 Task: In the  document Immigration.pdf Use the tool word Count 'and display word count while typing' Create the translated copy of the document in  'German' Change notification to  None
Action: Mouse moved to (237, 335)
Screenshot: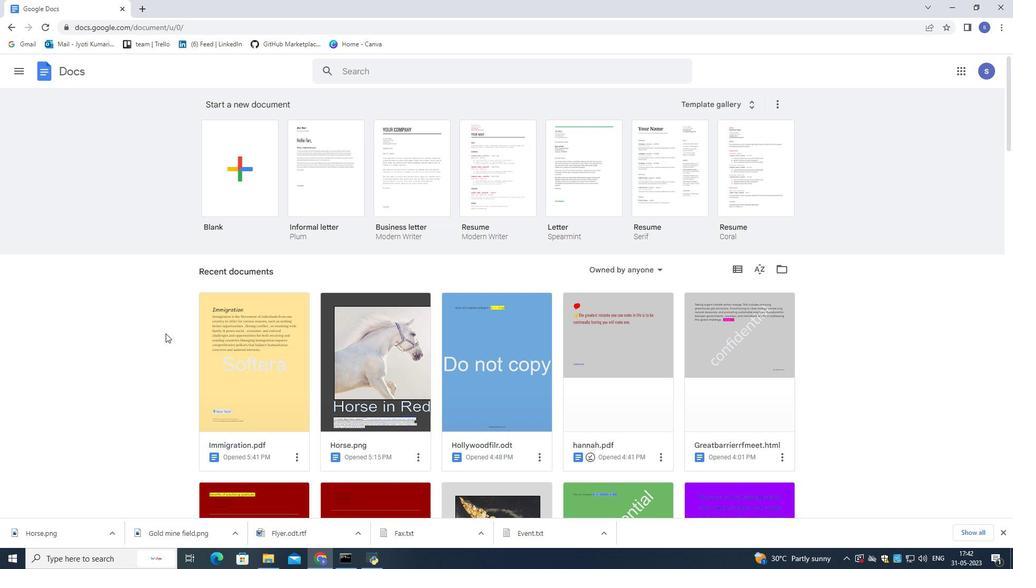 
Action: Mouse pressed left at (237, 335)
Screenshot: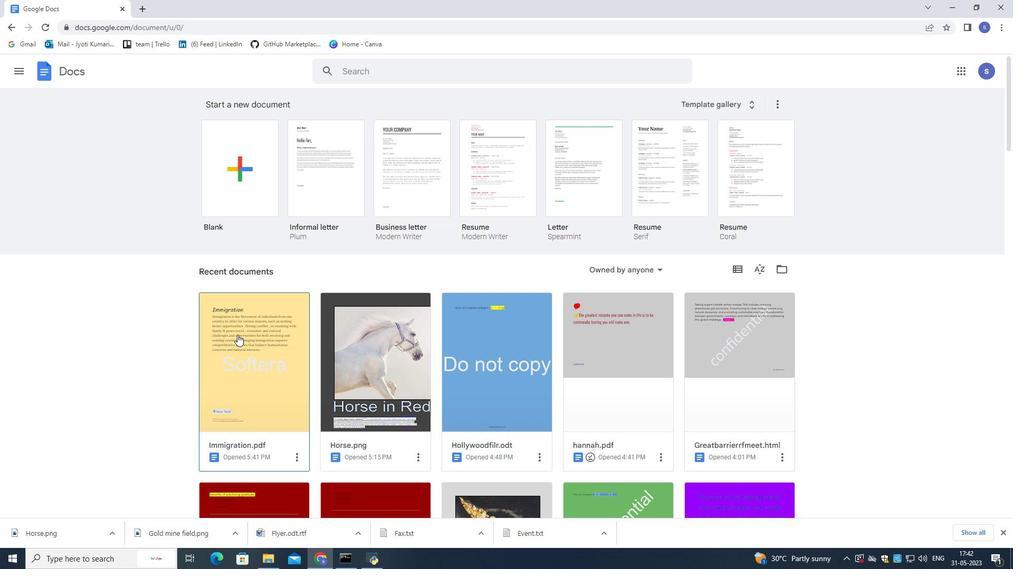 
Action: Mouse pressed left at (237, 335)
Screenshot: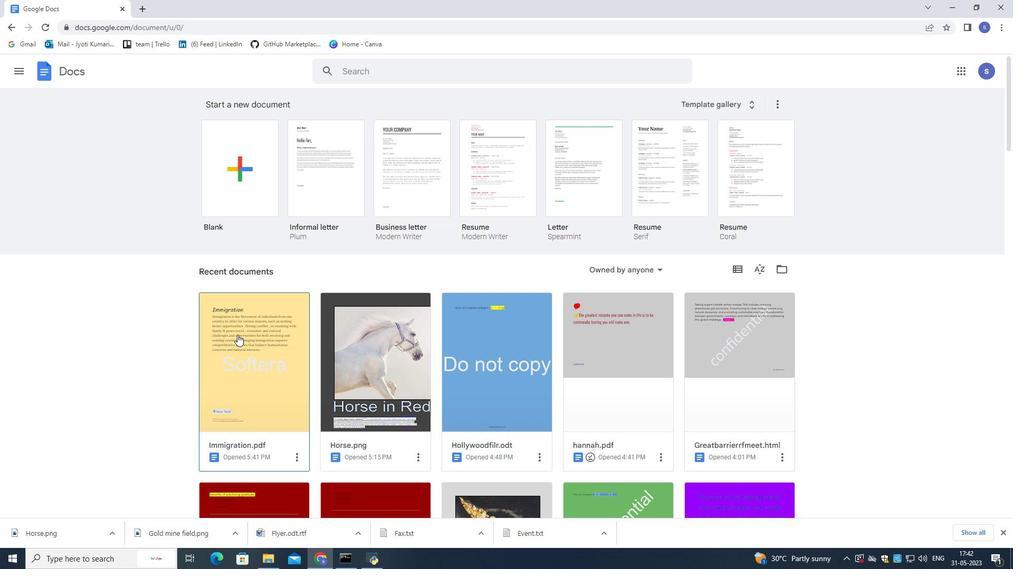 
Action: Mouse moved to (175, 79)
Screenshot: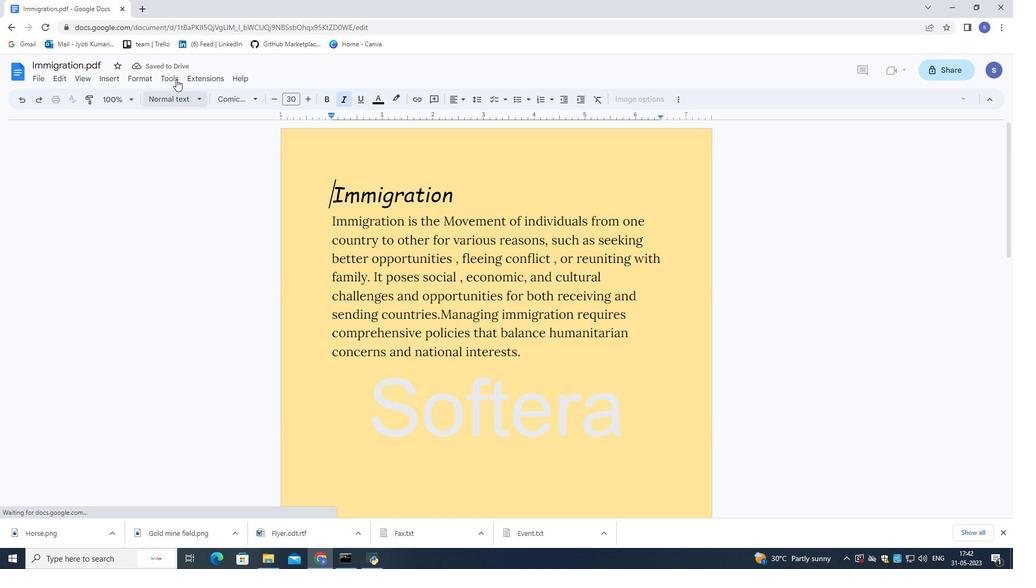 
Action: Mouse pressed left at (175, 79)
Screenshot: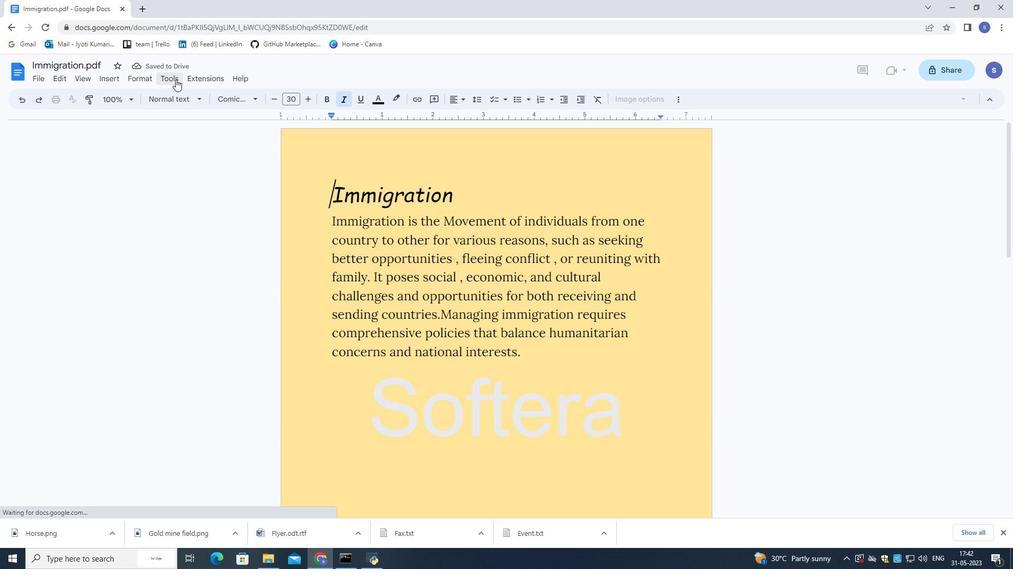 
Action: Mouse moved to (190, 109)
Screenshot: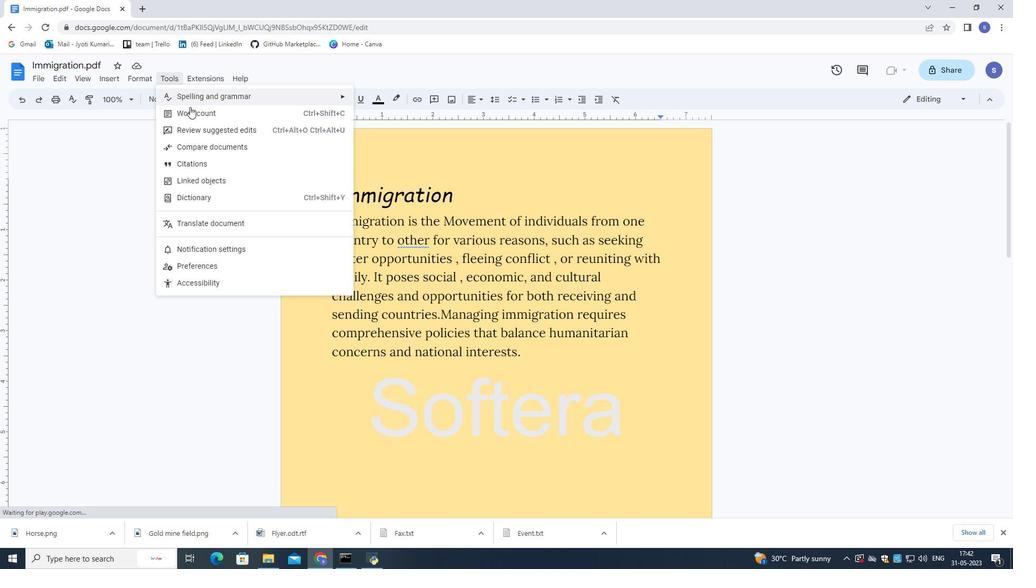 
Action: Mouse pressed left at (190, 109)
Screenshot: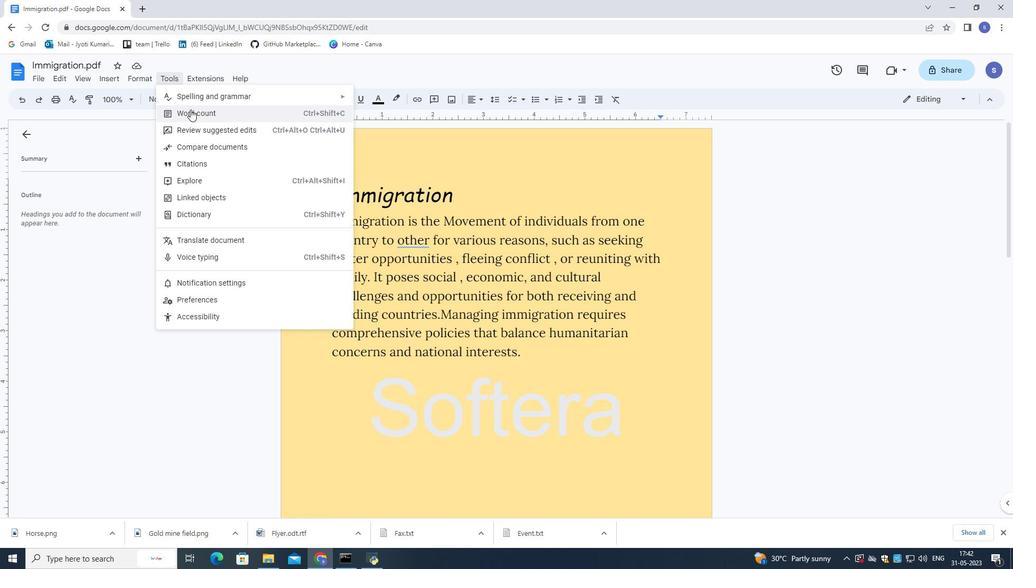 
Action: Mouse moved to (491, 333)
Screenshot: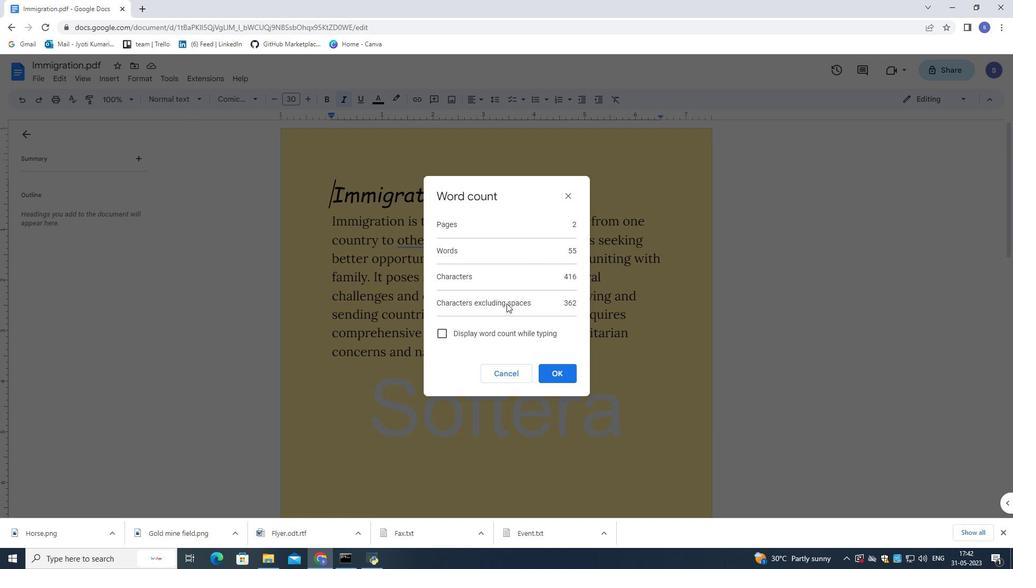 
Action: Mouse pressed left at (491, 333)
Screenshot: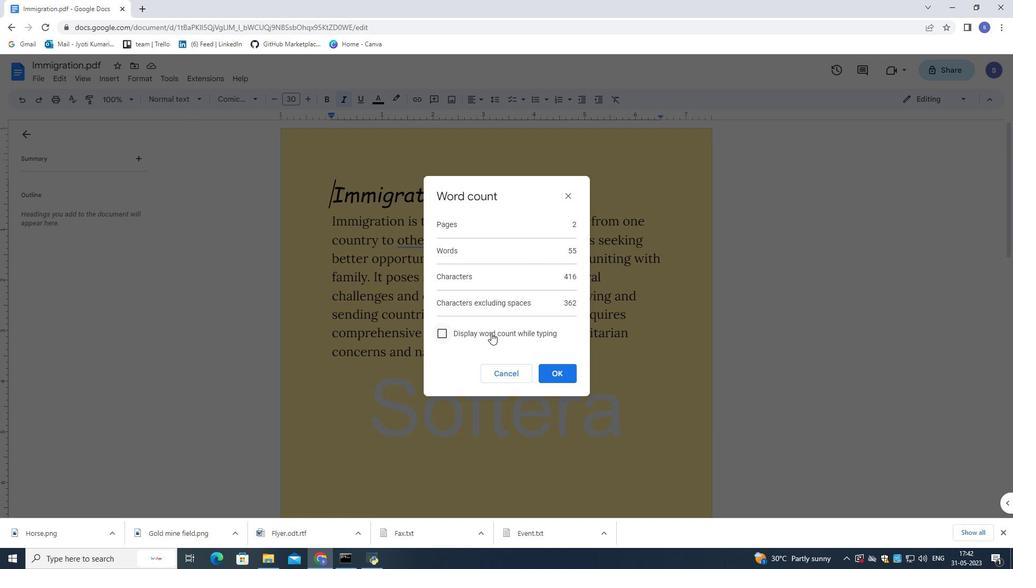 
Action: Mouse moved to (562, 371)
Screenshot: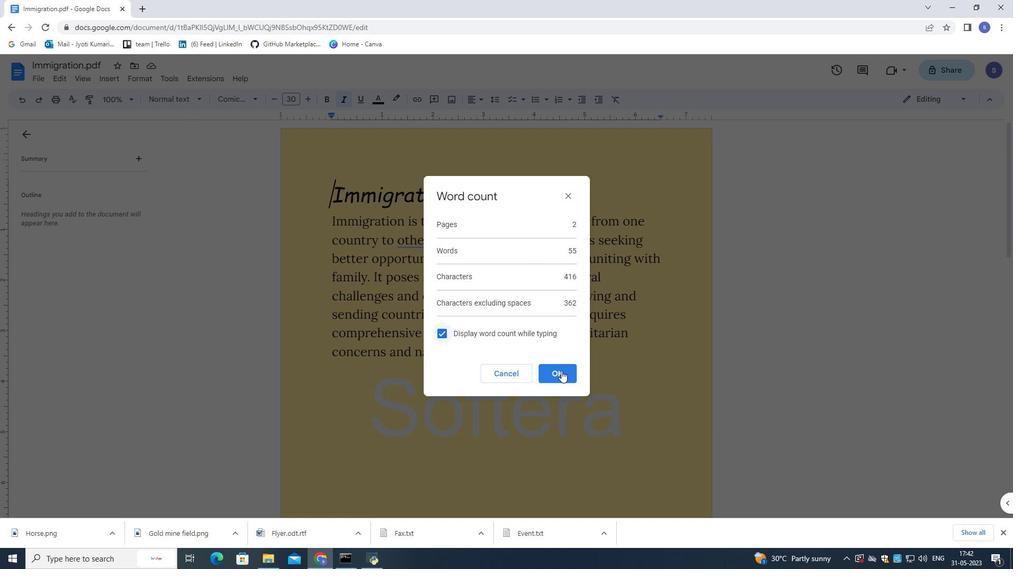 
Action: Mouse pressed left at (562, 371)
Screenshot: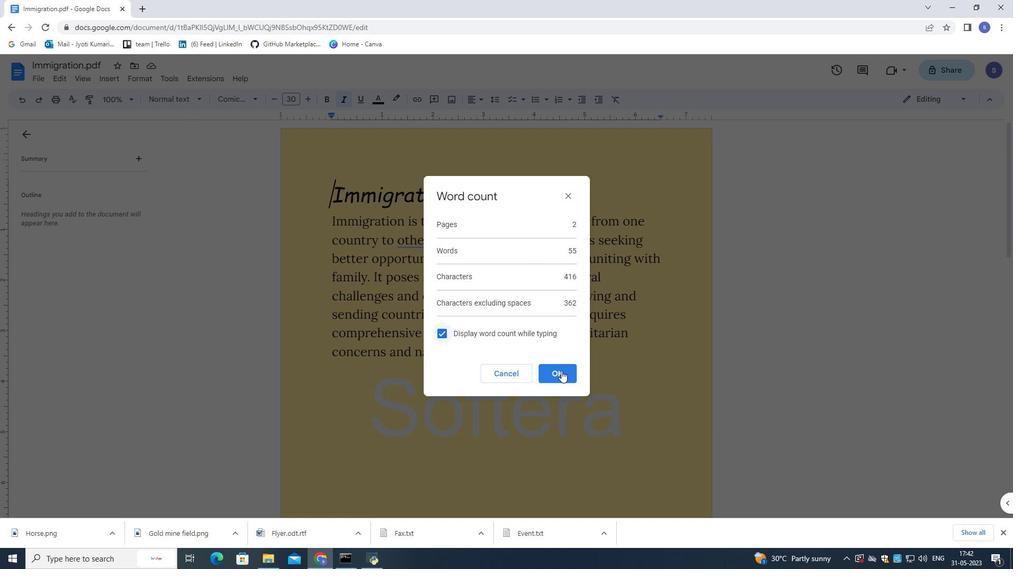 
Action: Mouse moved to (148, 80)
Screenshot: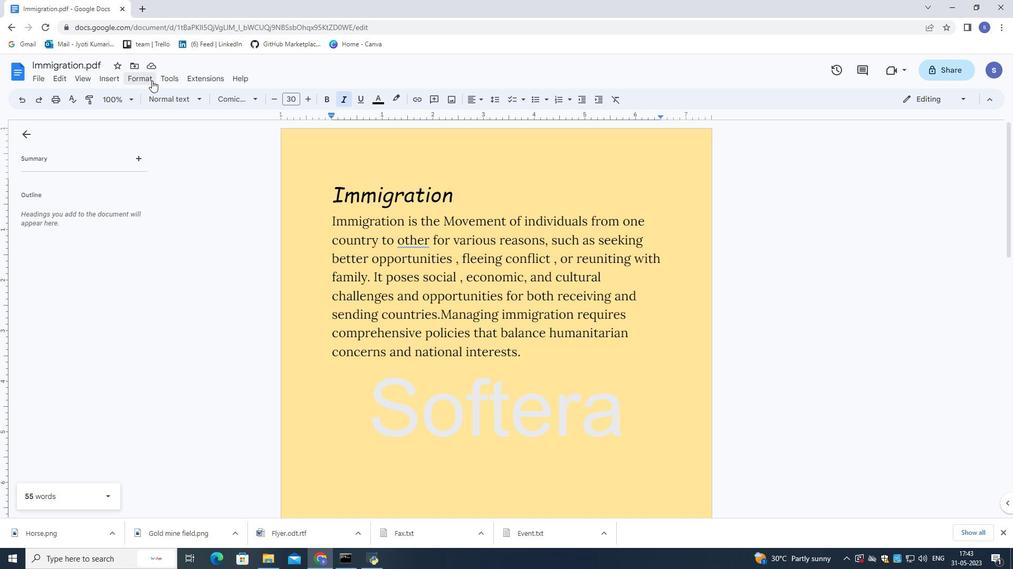 
Action: Mouse pressed left at (148, 80)
Screenshot: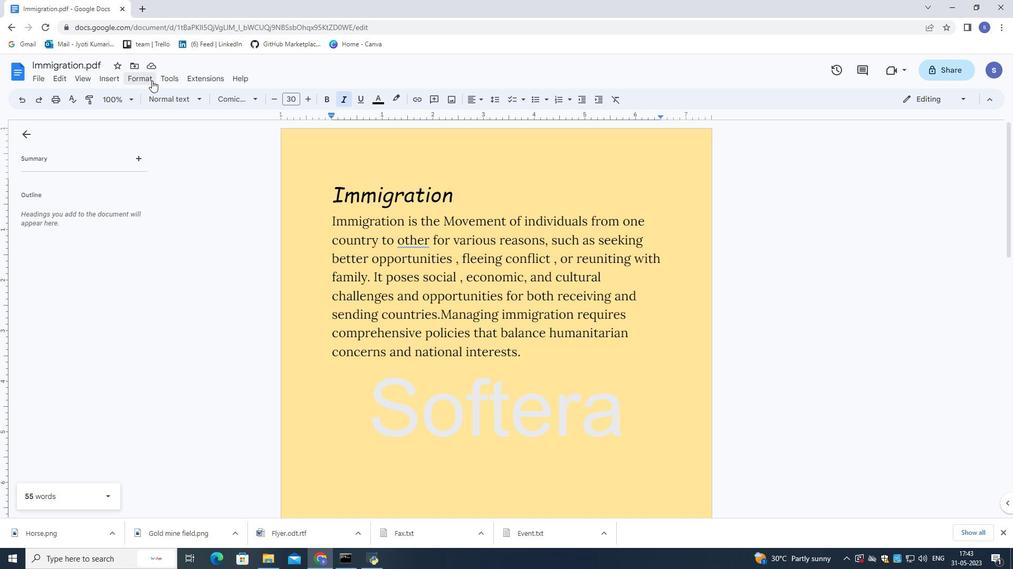 
Action: Mouse moved to (209, 239)
Screenshot: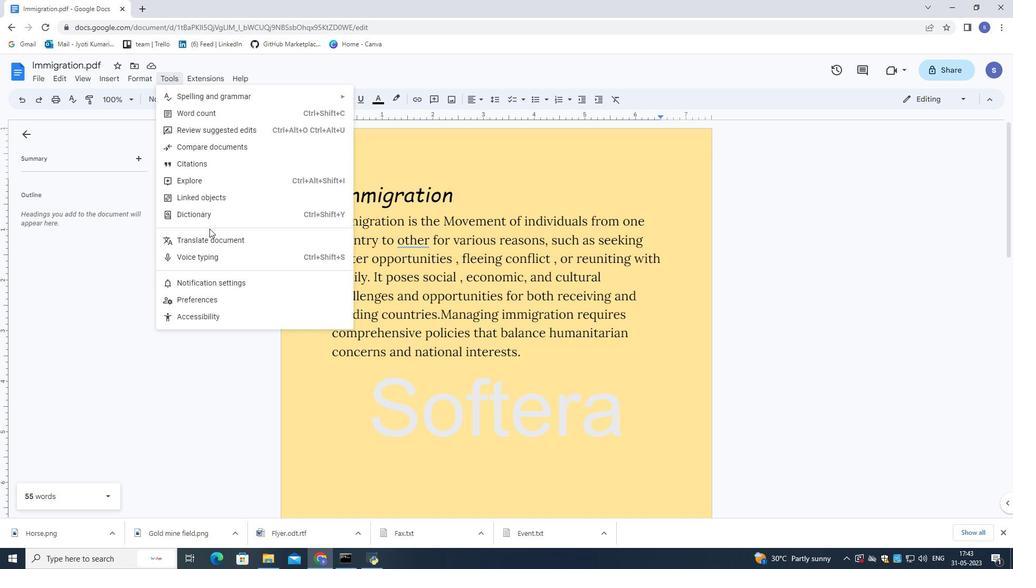 
Action: Mouse pressed left at (209, 239)
Screenshot: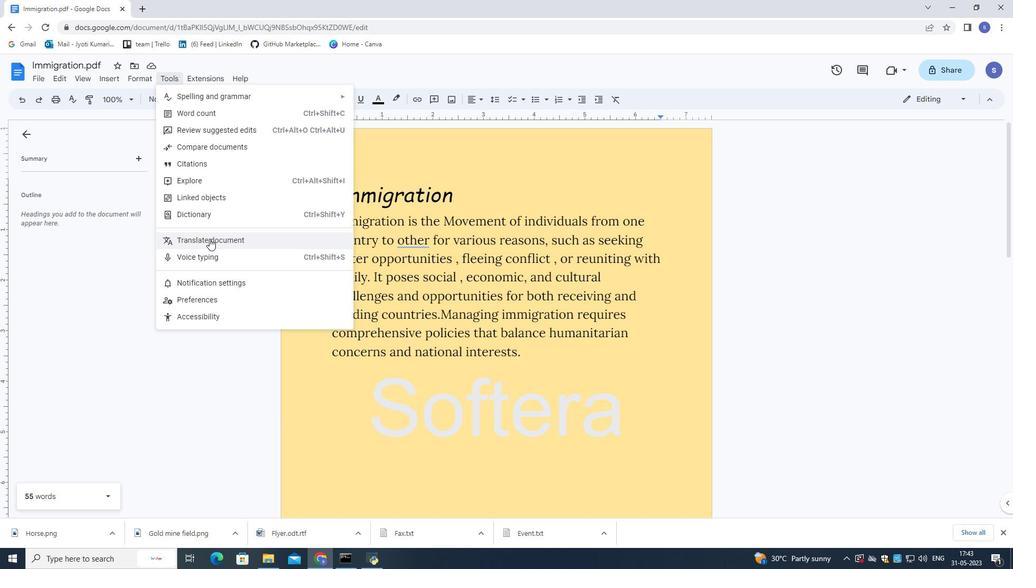 
Action: Mouse moved to (460, 307)
Screenshot: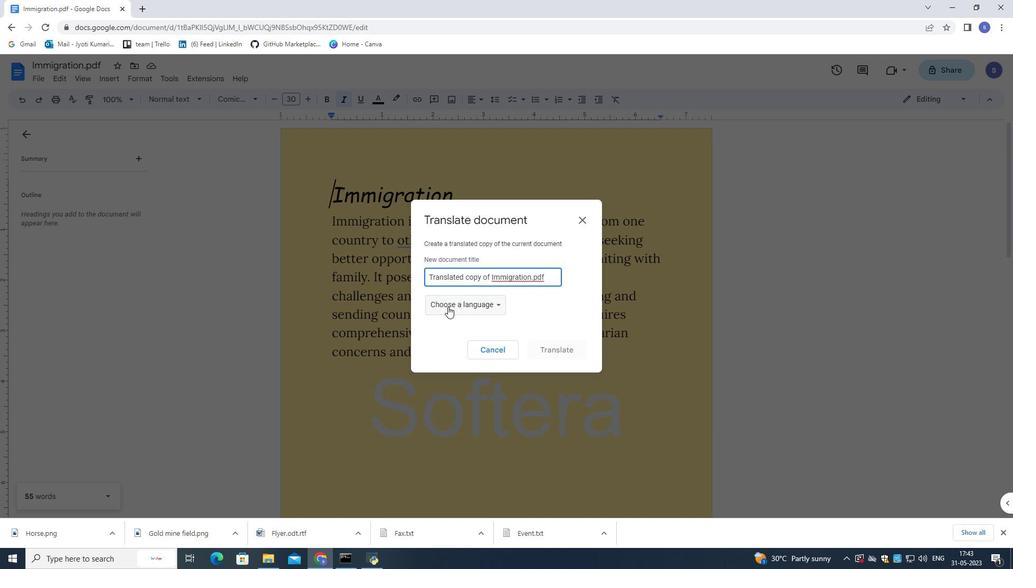 
Action: Mouse pressed left at (460, 307)
Screenshot: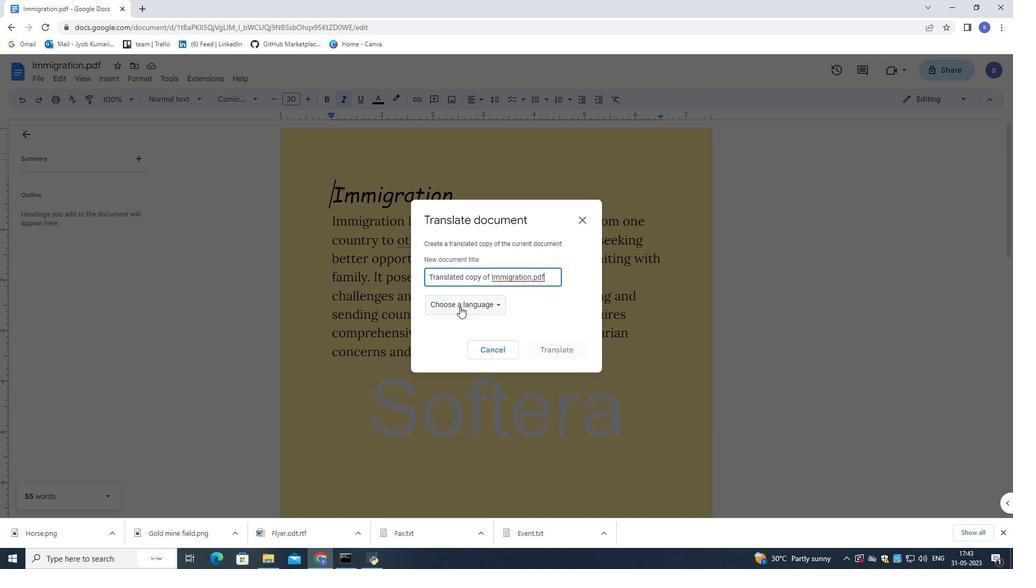 
Action: Mouse moved to (459, 416)
Screenshot: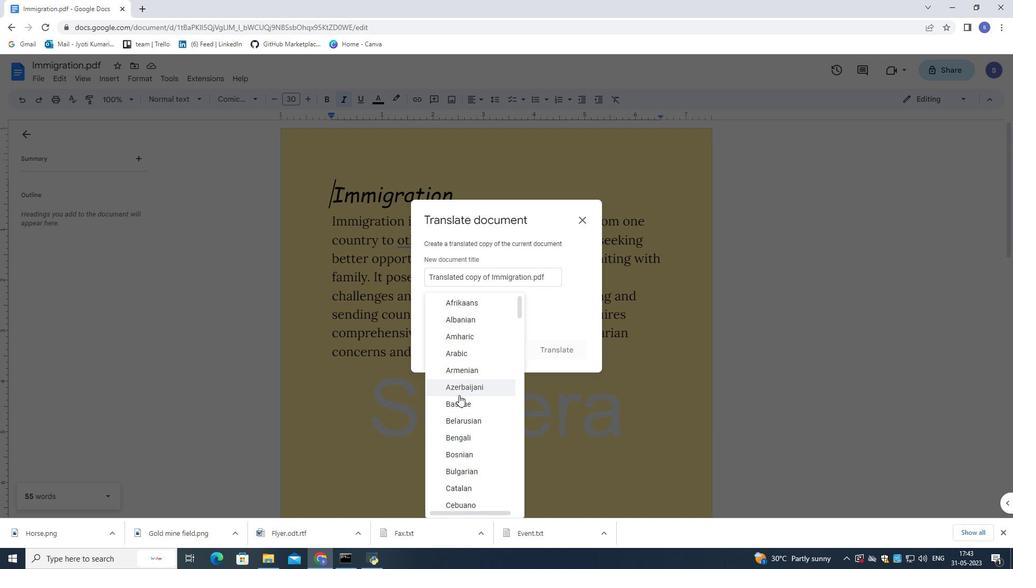 
Action: Mouse scrolled (459, 409) with delta (0, 0)
Screenshot: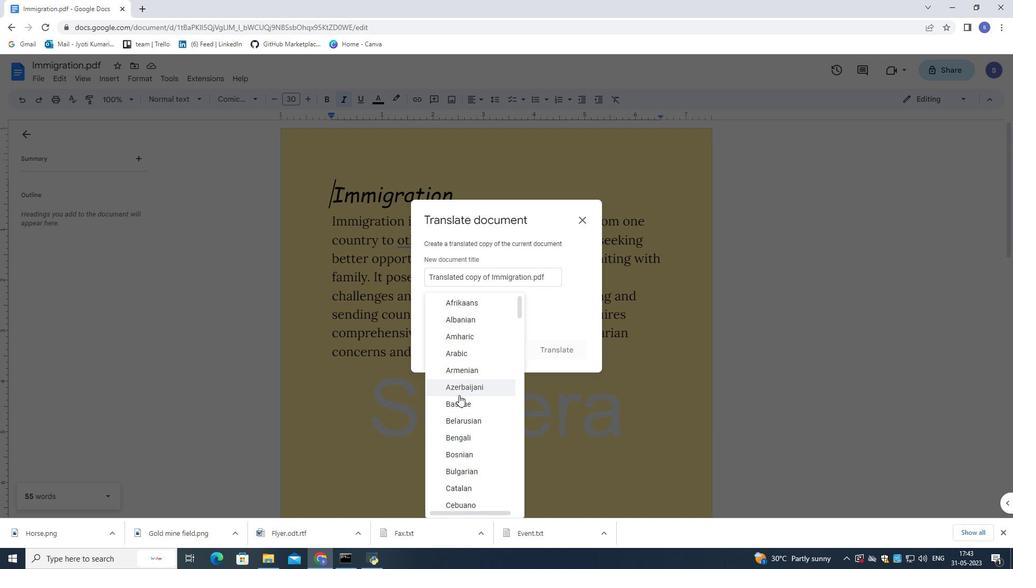 
Action: Mouse scrolled (459, 414) with delta (0, 0)
Screenshot: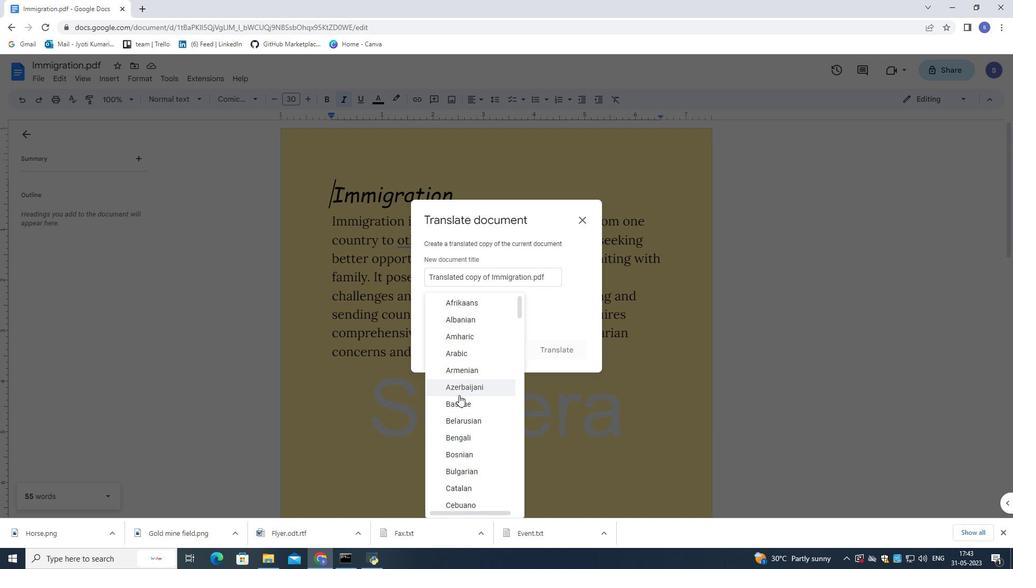 
Action: Mouse scrolled (459, 415) with delta (0, 0)
Screenshot: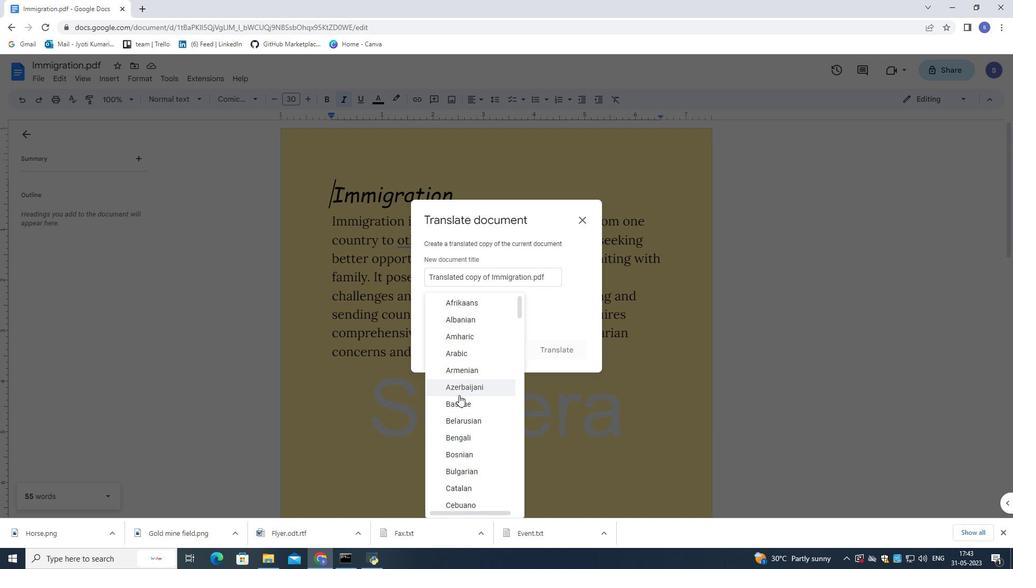 
Action: Mouse moved to (459, 417)
Screenshot: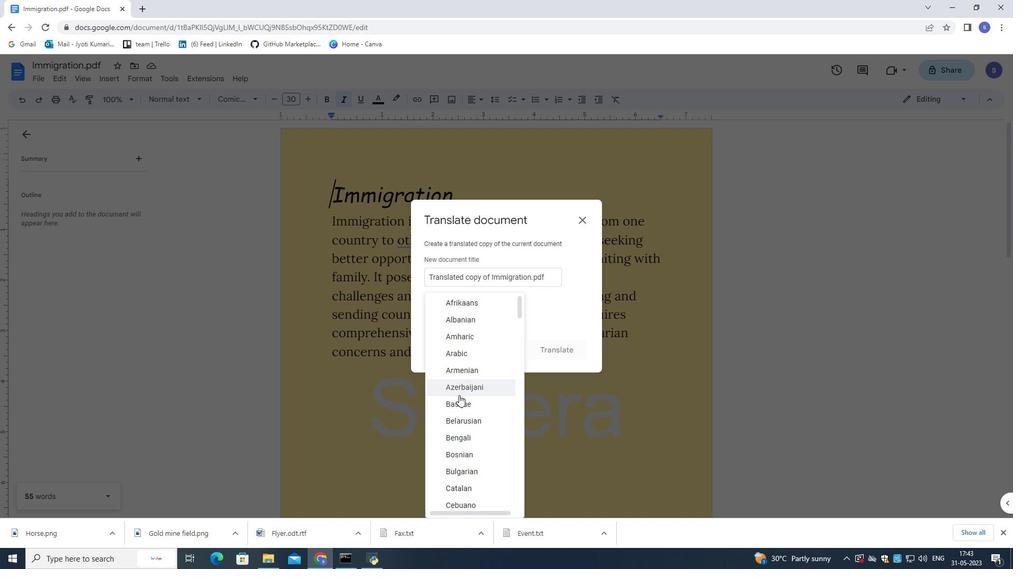 
Action: Mouse scrolled (459, 416) with delta (0, 0)
Screenshot: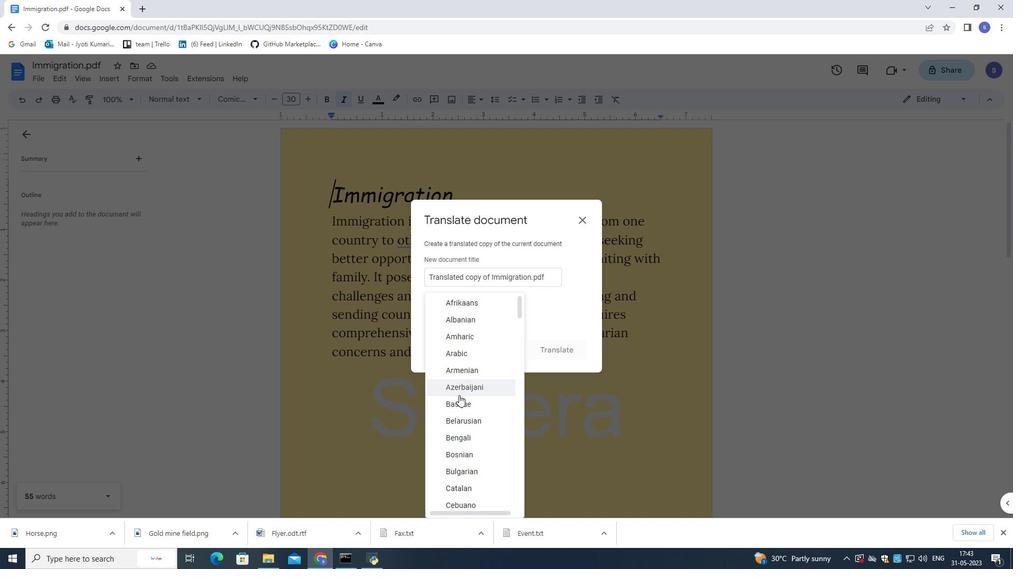 
Action: Mouse moved to (459, 417)
Screenshot: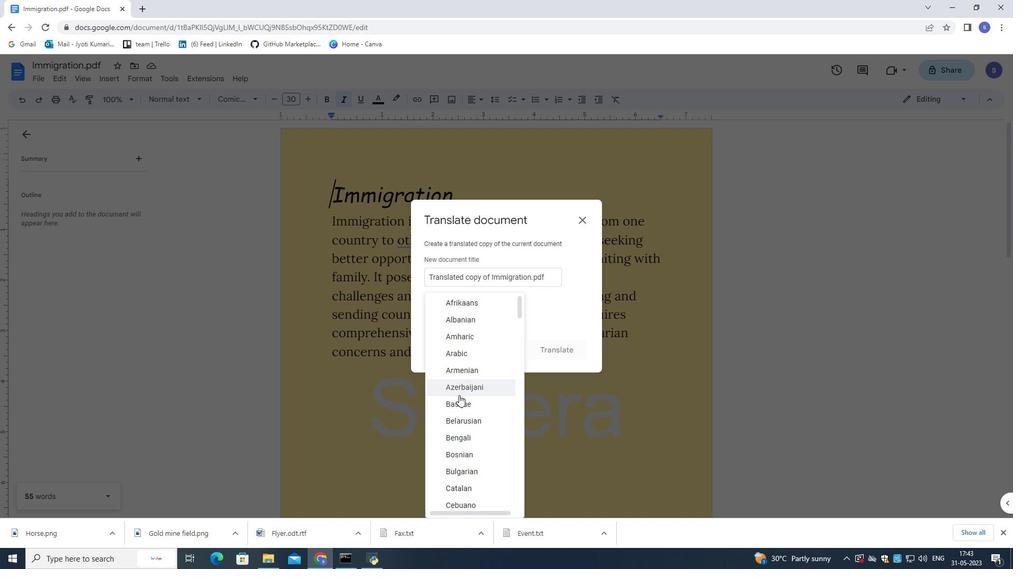 
Action: Mouse scrolled (459, 417) with delta (0, 0)
Screenshot: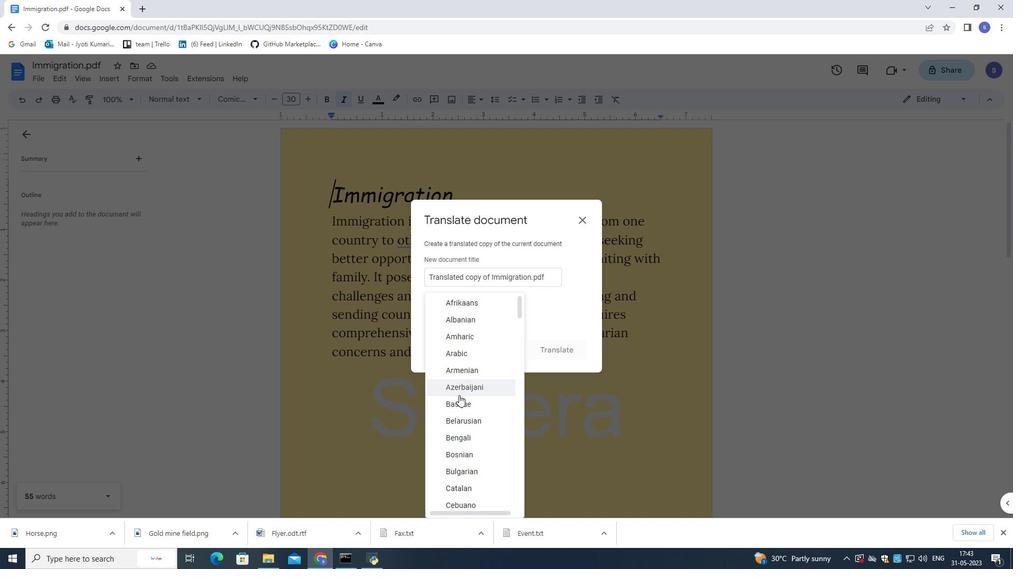 
Action: Mouse scrolled (459, 417) with delta (0, 0)
Screenshot: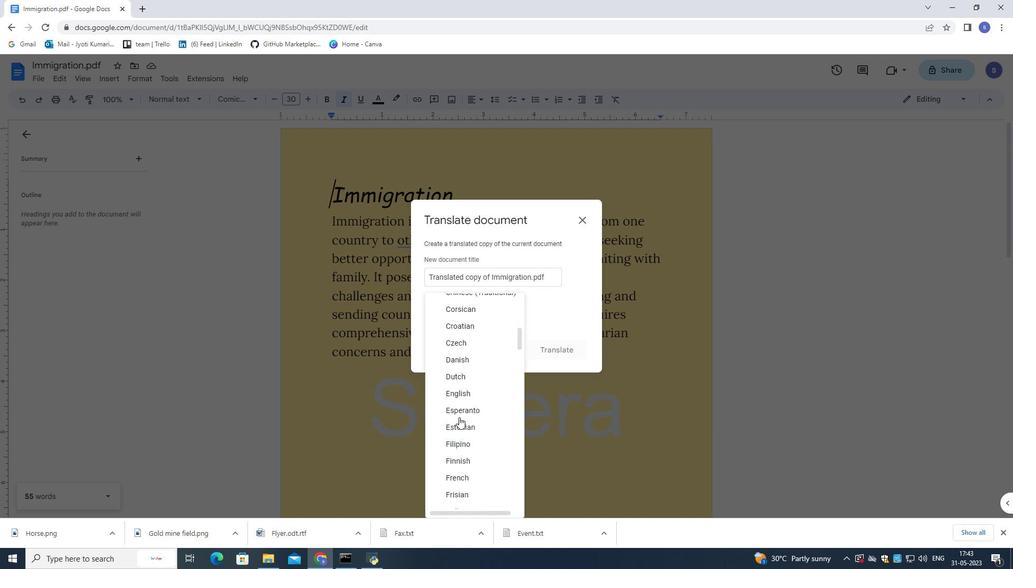 
Action: Mouse scrolled (459, 417) with delta (0, 0)
Screenshot: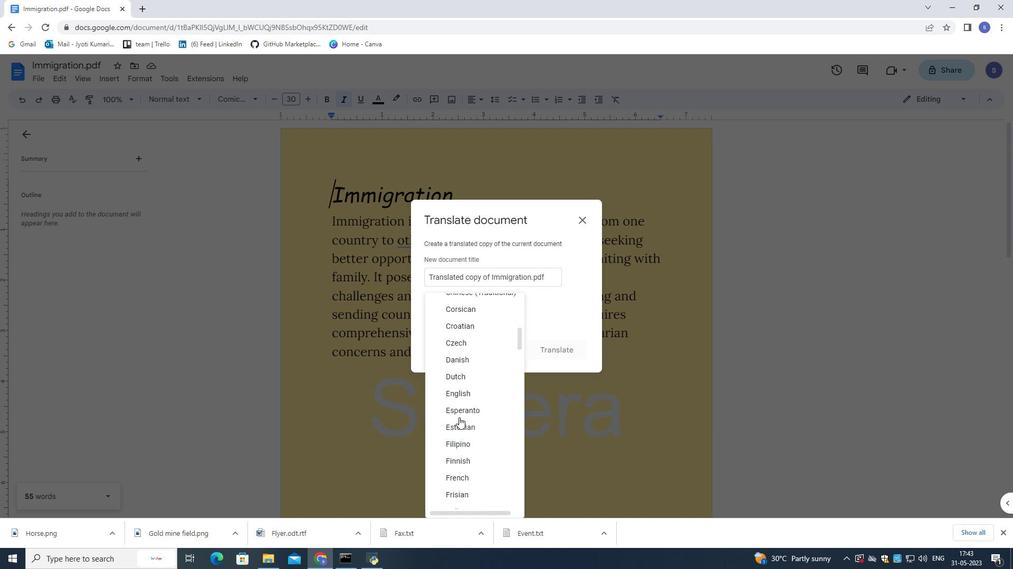 
Action: Mouse scrolled (459, 417) with delta (0, 0)
Screenshot: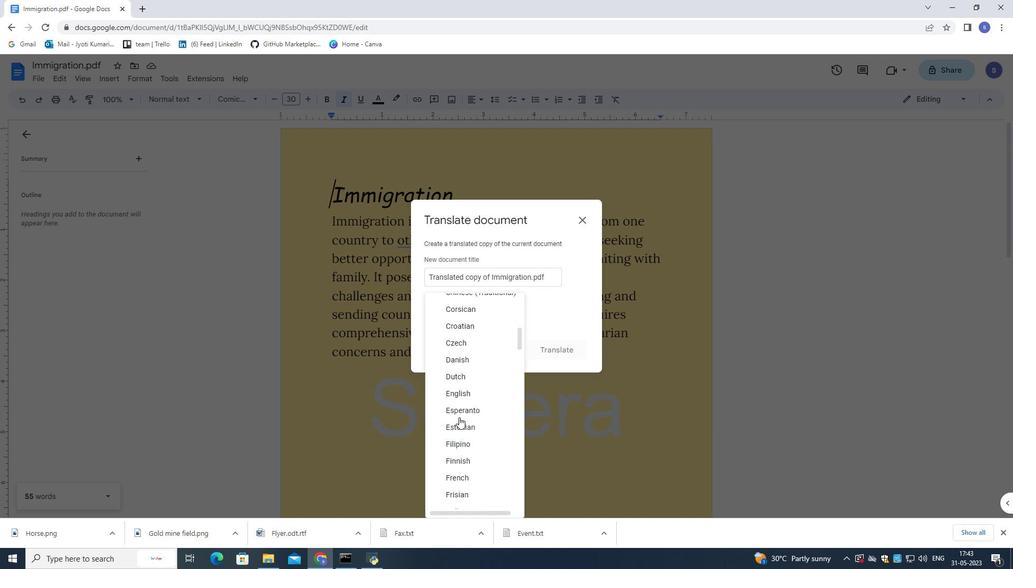 
Action: Mouse scrolled (459, 417) with delta (0, 0)
Screenshot: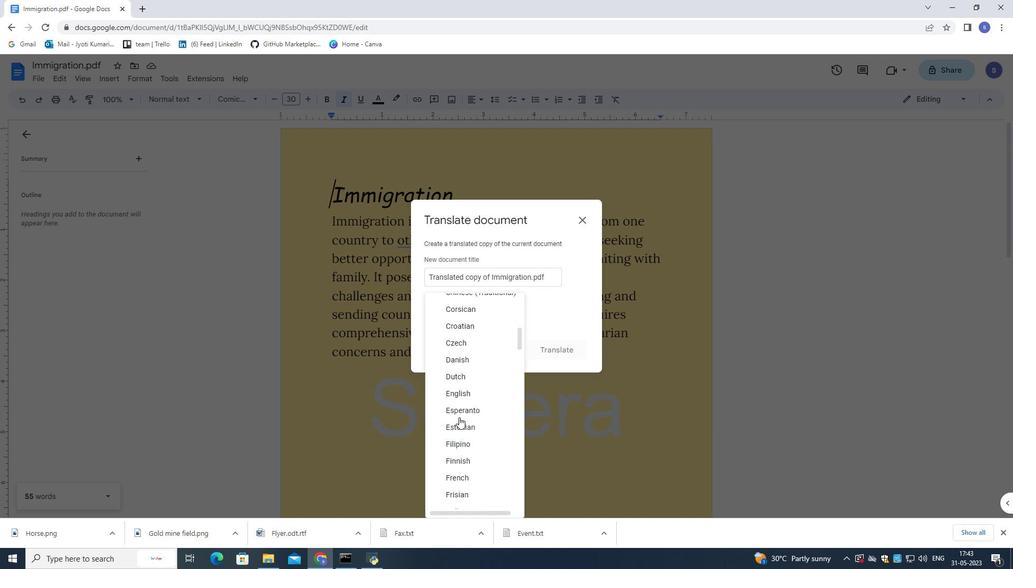 
Action: Mouse scrolled (459, 417) with delta (0, 0)
Screenshot: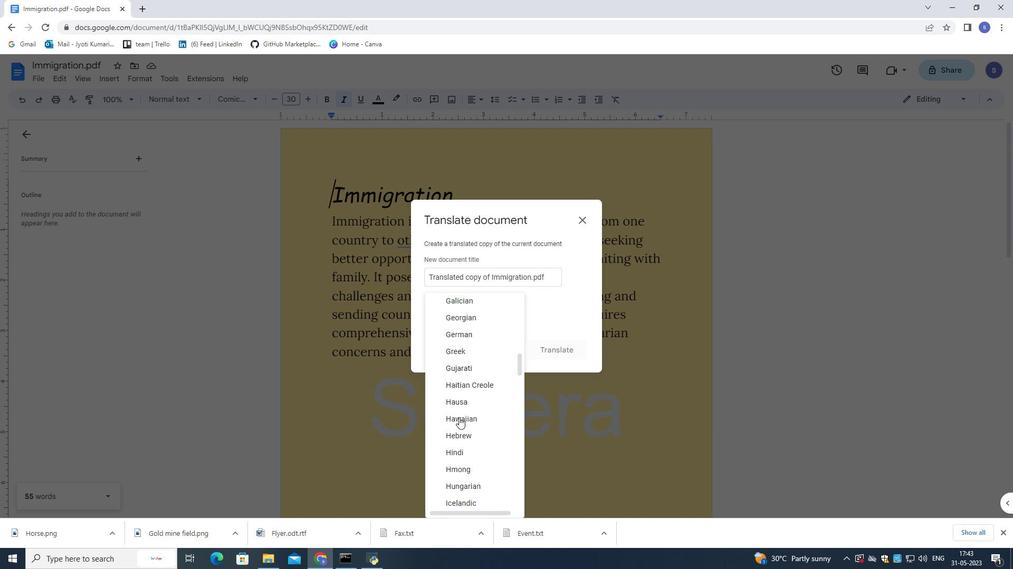 
Action: Mouse scrolled (459, 417) with delta (0, 0)
Screenshot: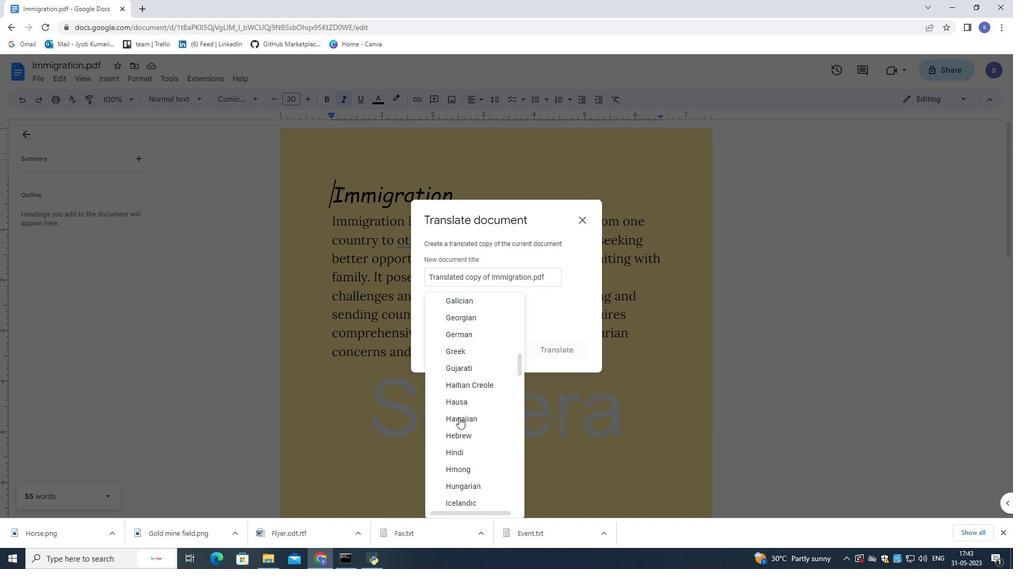 
Action: Mouse scrolled (459, 417) with delta (0, 0)
Screenshot: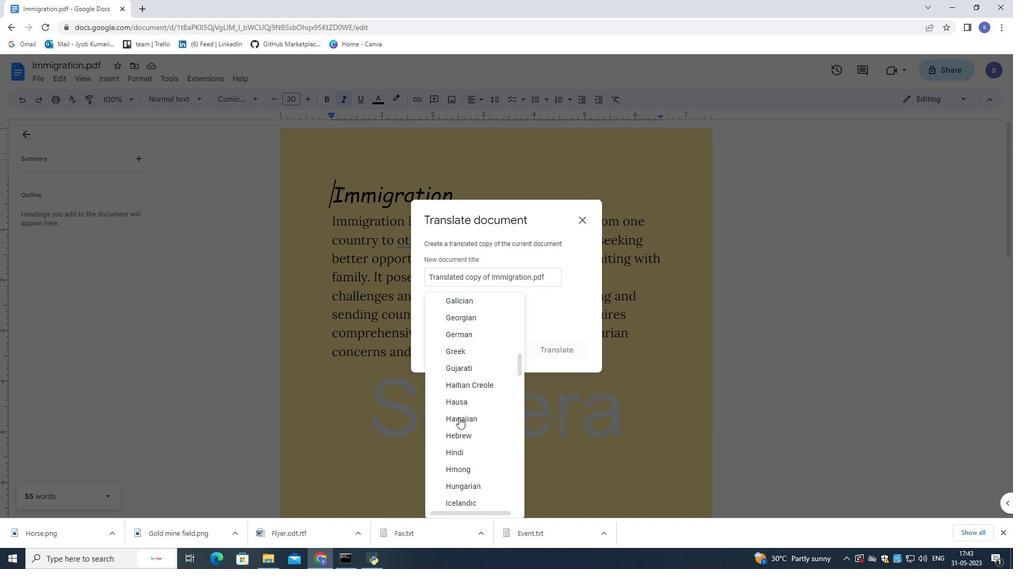 
Action: Mouse scrolled (459, 417) with delta (0, 0)
Screenshot: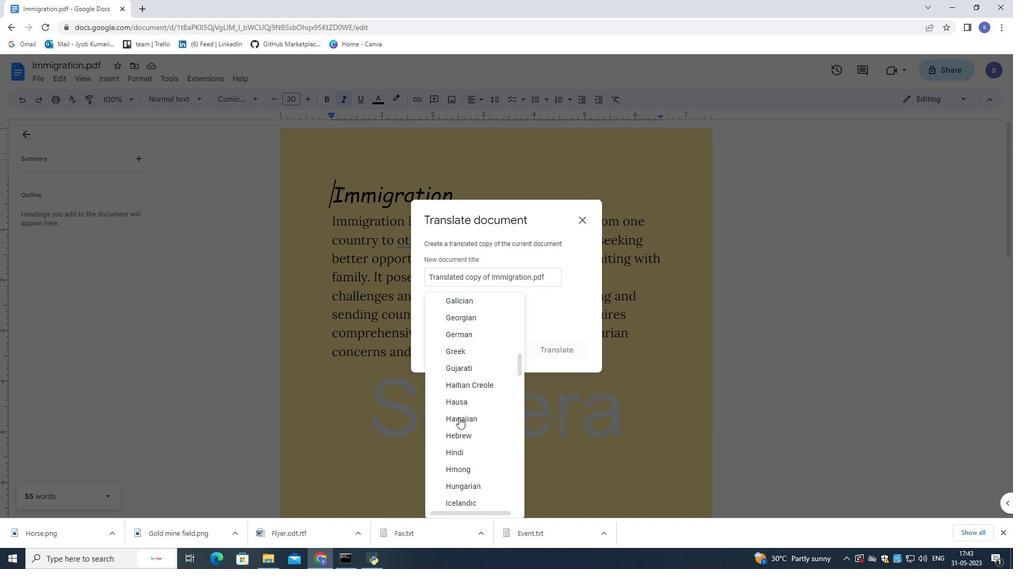 
Action: Mouse scrolled (459, 417) with delta (0, 0)
Screenshot: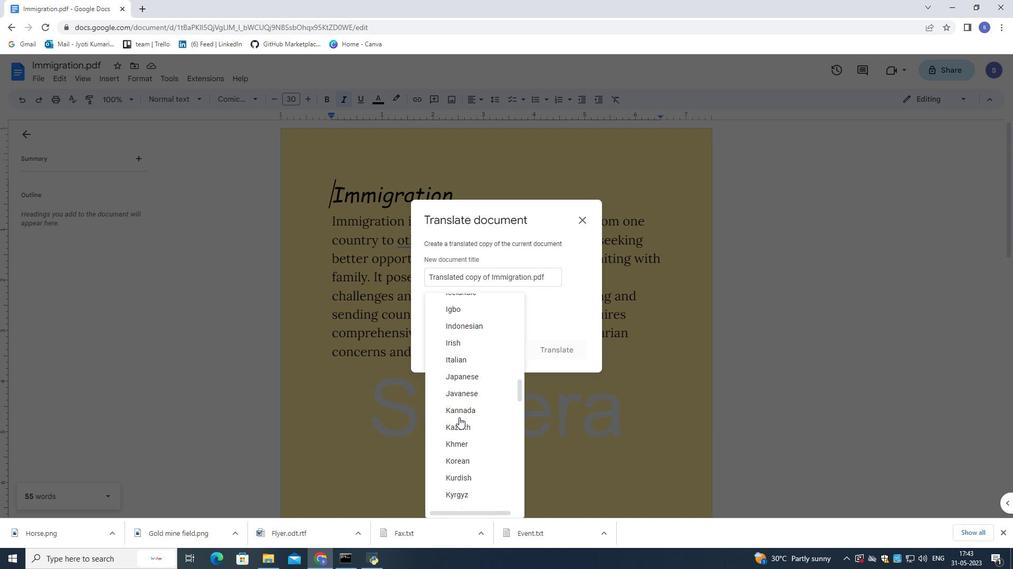 
Action: Mouse scrolled (459, 417) with delta (0, 0)
Screenshot: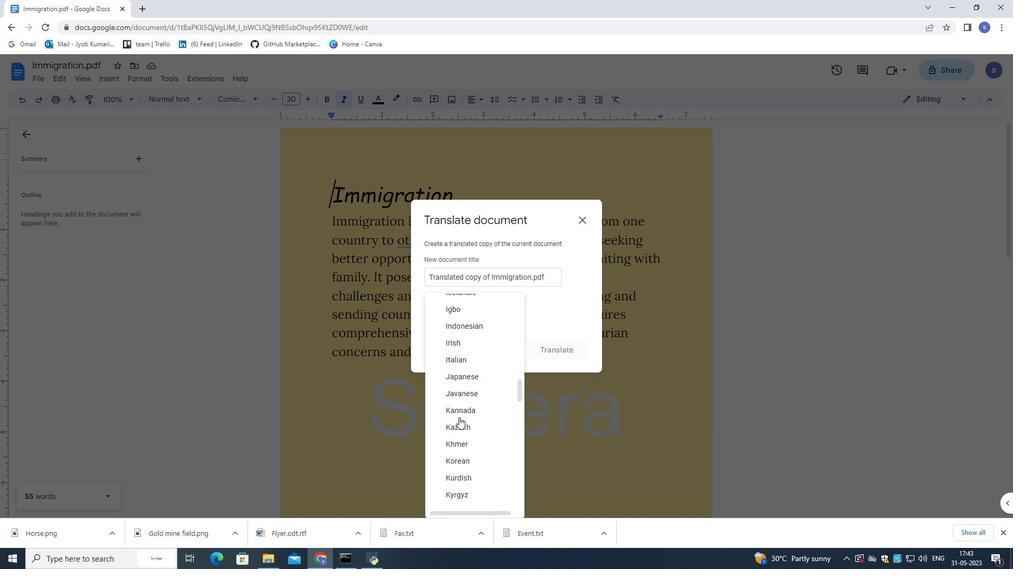 
Action: Mouse scrolled (459, 417) with delta (0, 0)
Screenshot: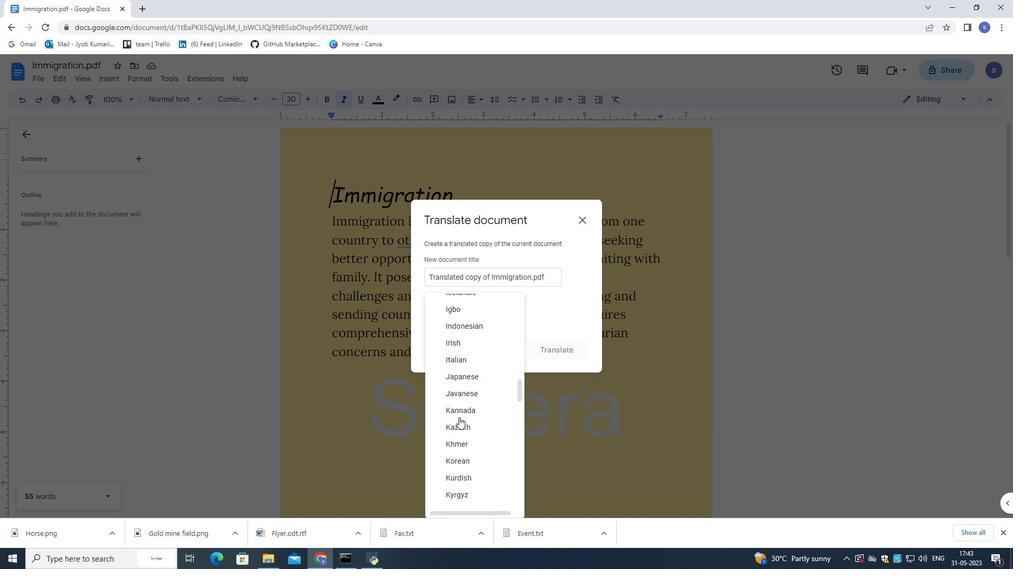 
Action: Mouse scrolled (459, 417) with delta (0, 0)
Screenshot: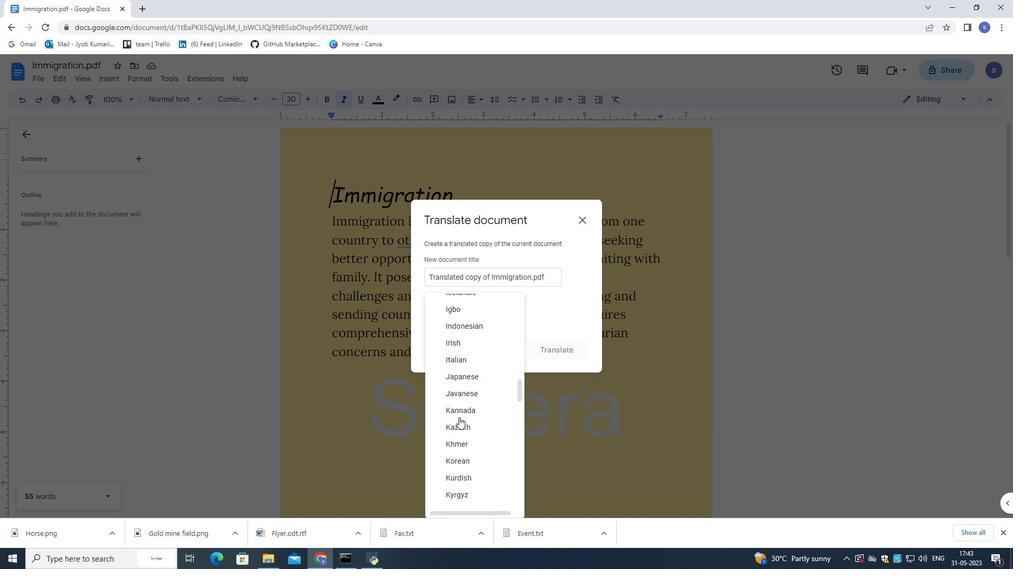 
Action: Mouse scrolled (459, 417) with delta (0, 0)
Screenshot: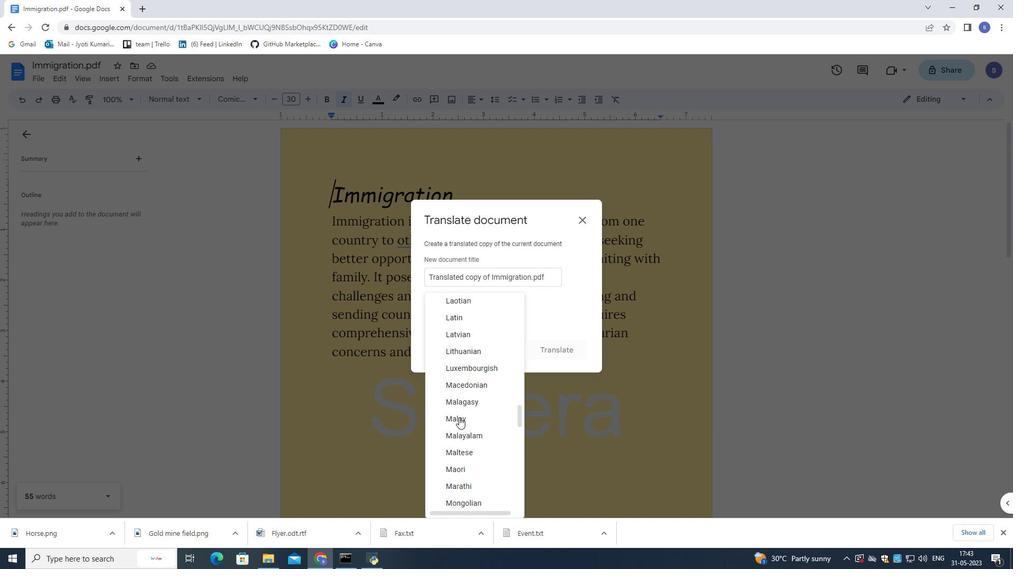 
Action: Mouse scrolled (459, 417) with delta (0, 0)
Screenshot: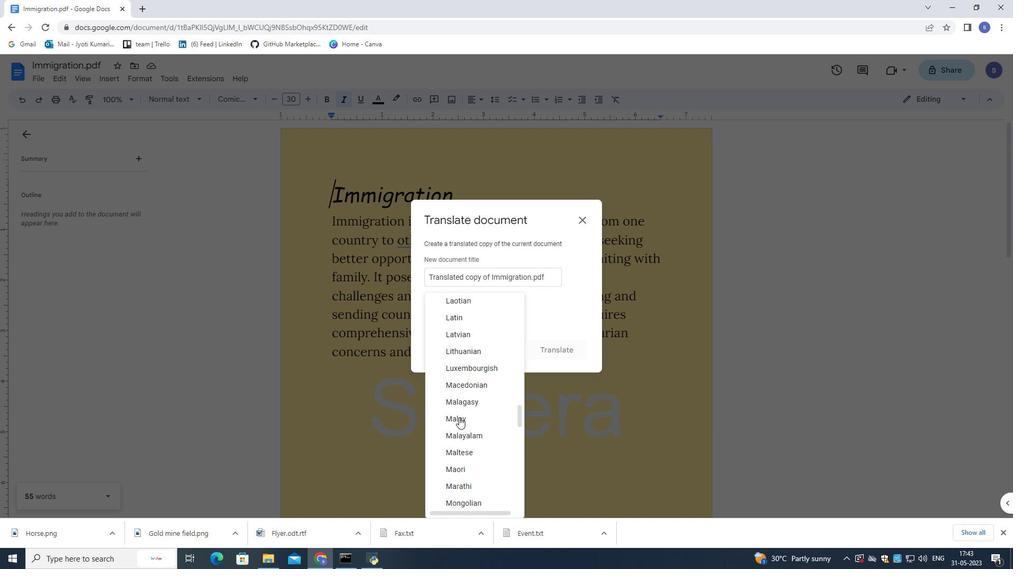 
Action: Mouse scrolled (459, 417) with delta (0, 0)
Screenshot: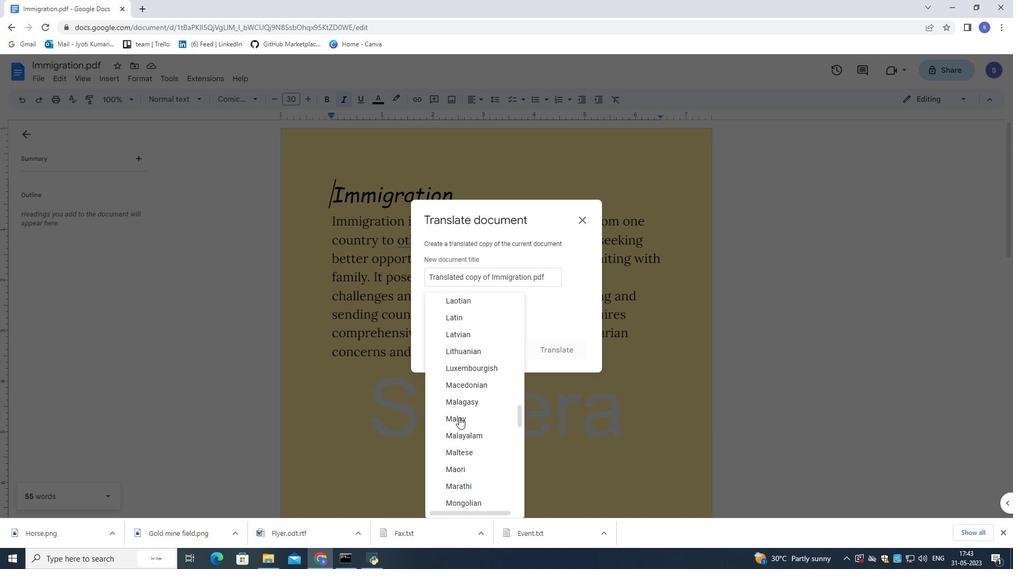
Action: Mouse scrolled (459, 417) with delta (0, 0)
Screenshot: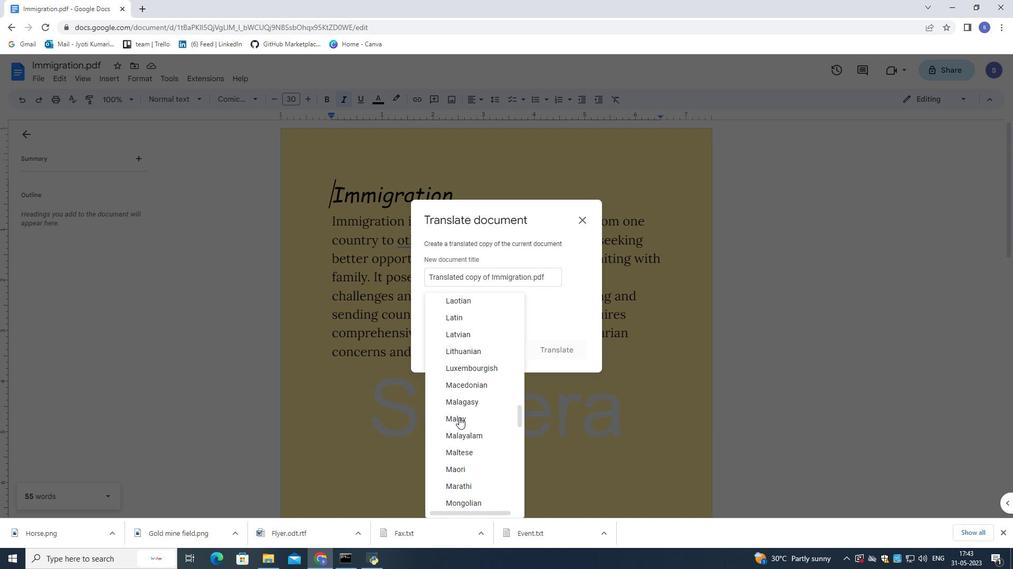
Action: Mouse scrolled (459, 417) with delta (0, 0)
Screenshot: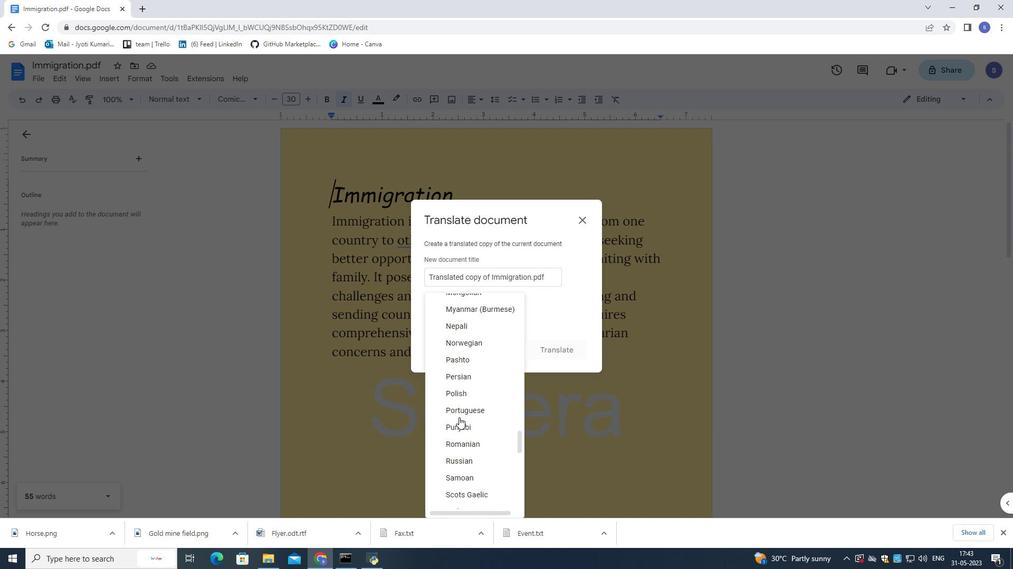 
Action: Mouse scrolled (459, 417) with delta (0, 0)
Screenshot: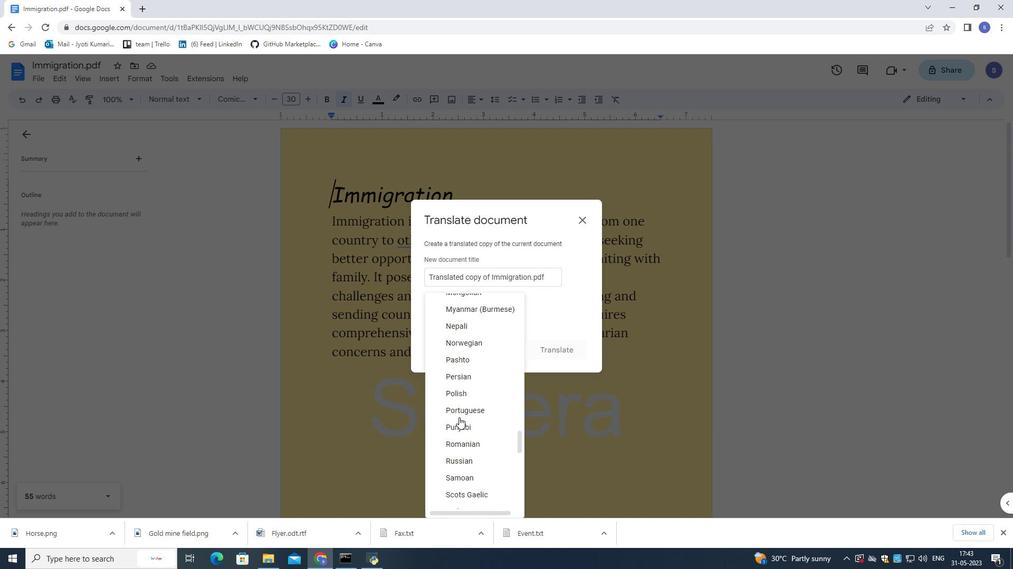 
Action: Mouse scrolled (459, 417) with delta (0, 0)
Screenshot: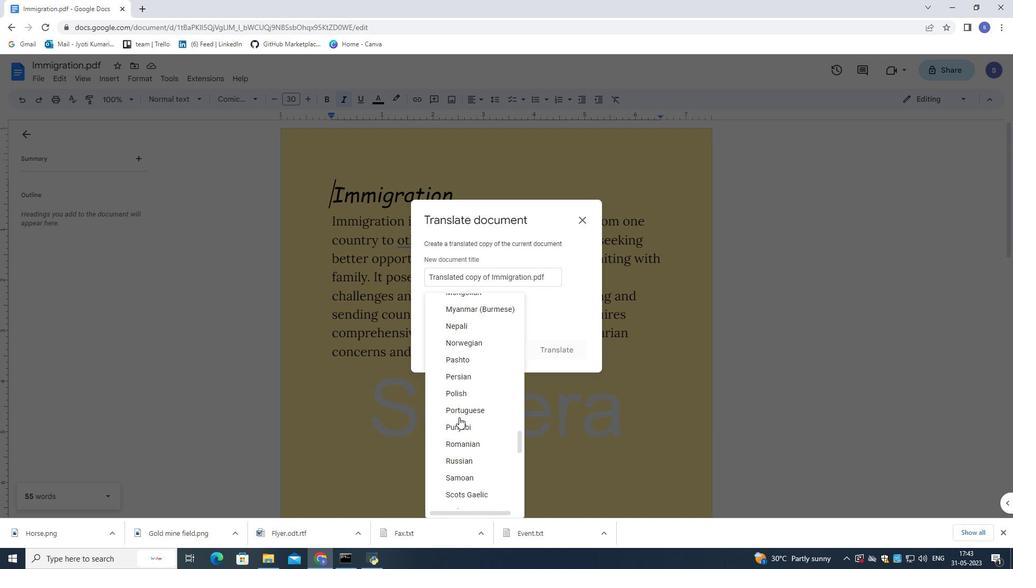 
Action: Mouse scrolled (459, 417) with delta (0, 0)
Screenshot: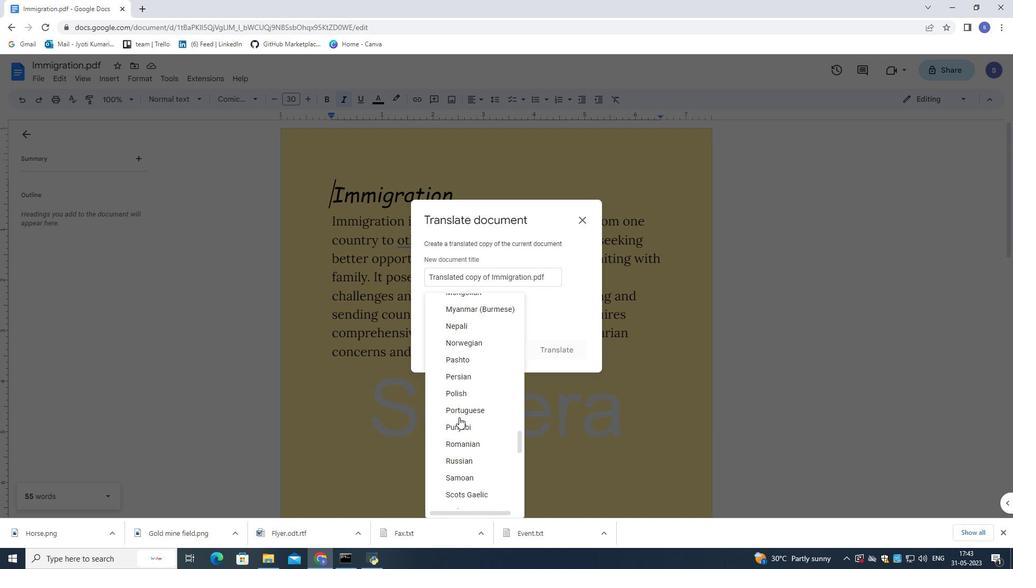 
Action: Mouse scrolled (459, 417) with delta (0, 0)
Screenshot: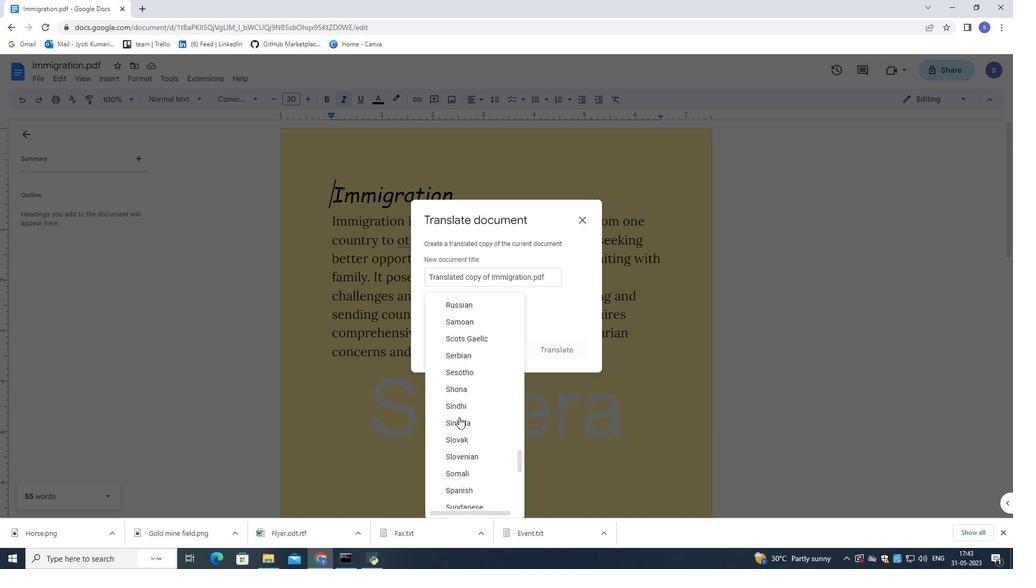 
Action: Mouse scrolled (459, 417) with delta (0, 0)
Screenshot: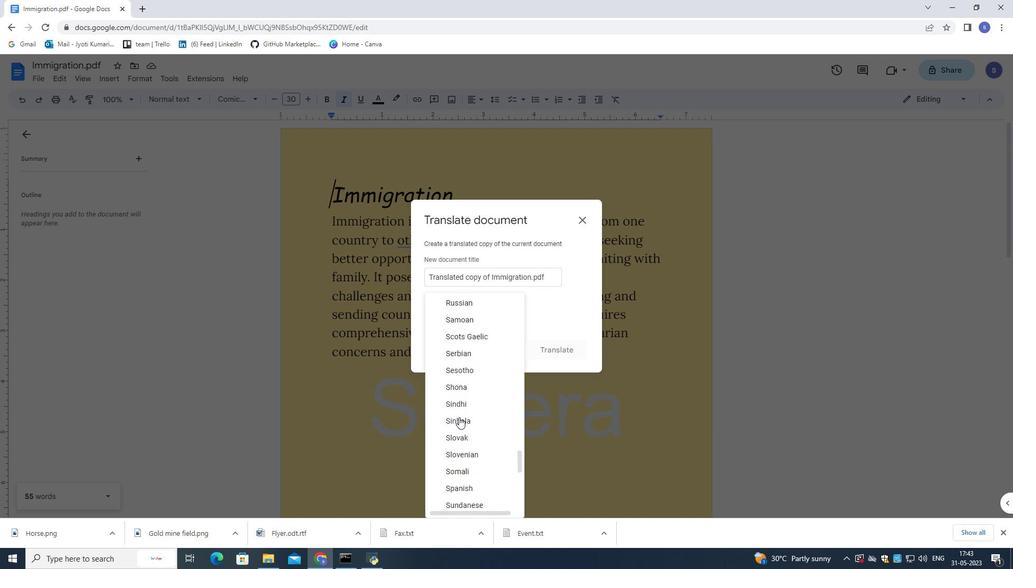 
Action: Mouse scrolled (459, 417) with delta (0, 0)
Screenshot: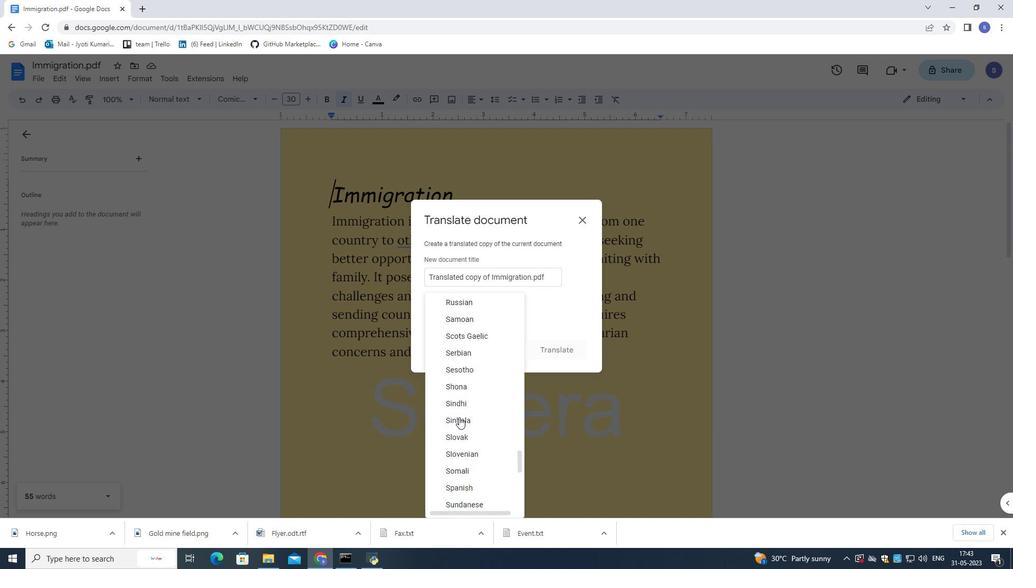 
Action: Mouse scrolled (459, 417) with delta (0, 0)
Screenshot: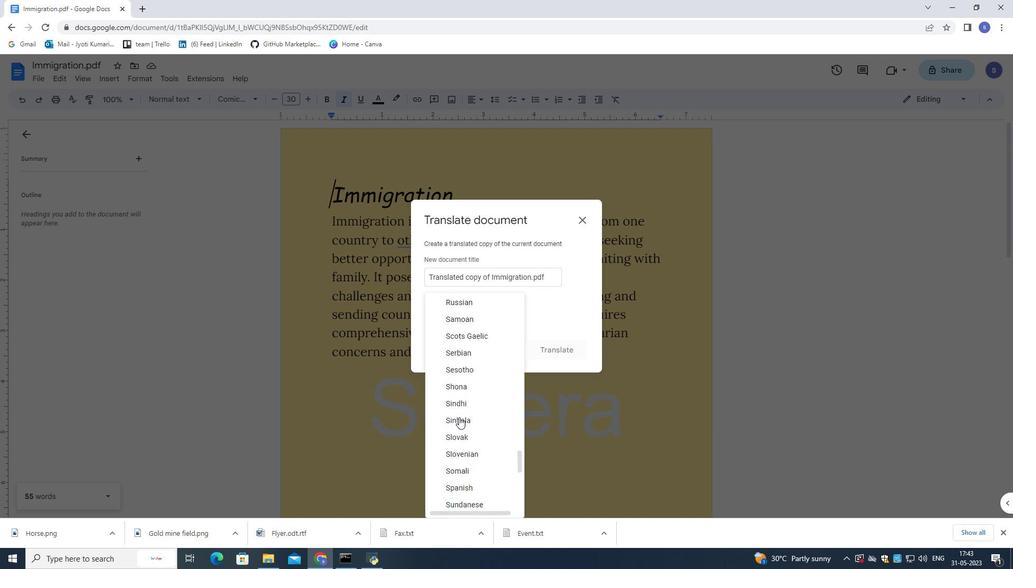 
Action: Mouse scrolled (459, 417) with delta (0, 0)
Screenshot: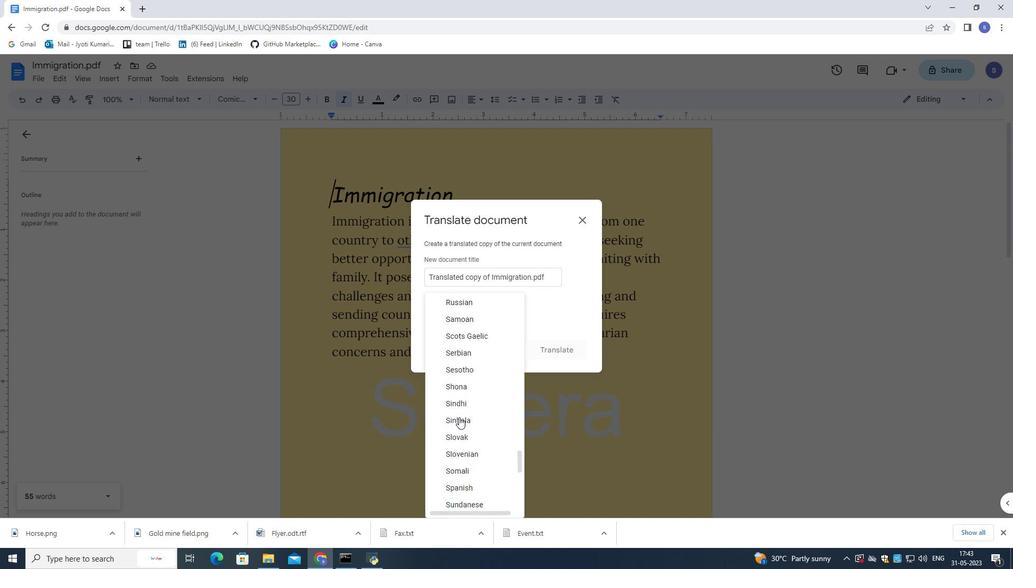 
Action: Mouse scrolled (459, 417) with delta (0, 0)
Screenshot: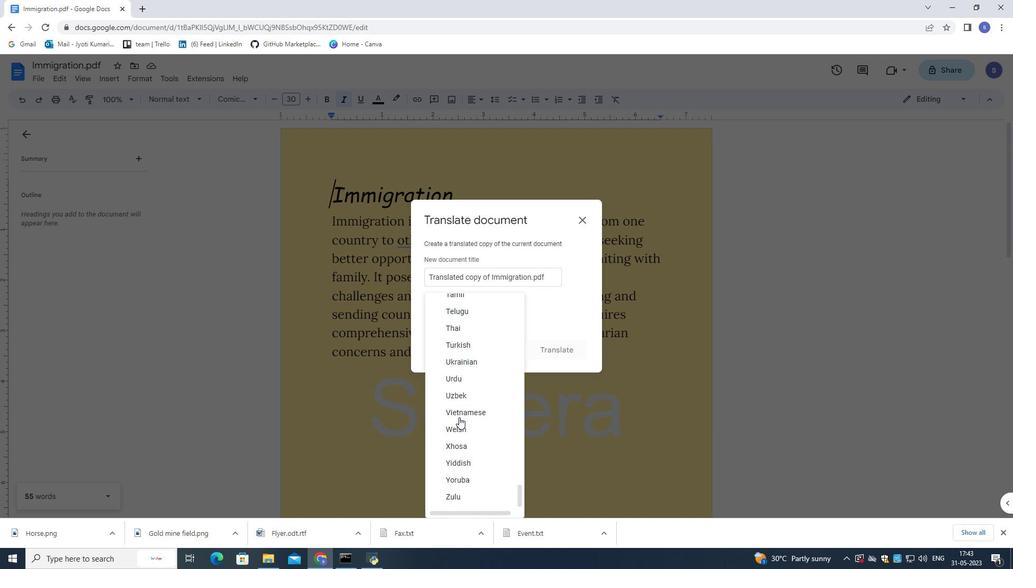 
Action: Mouse scrolled (459, 417) with delta (0, 0)
Screenshot: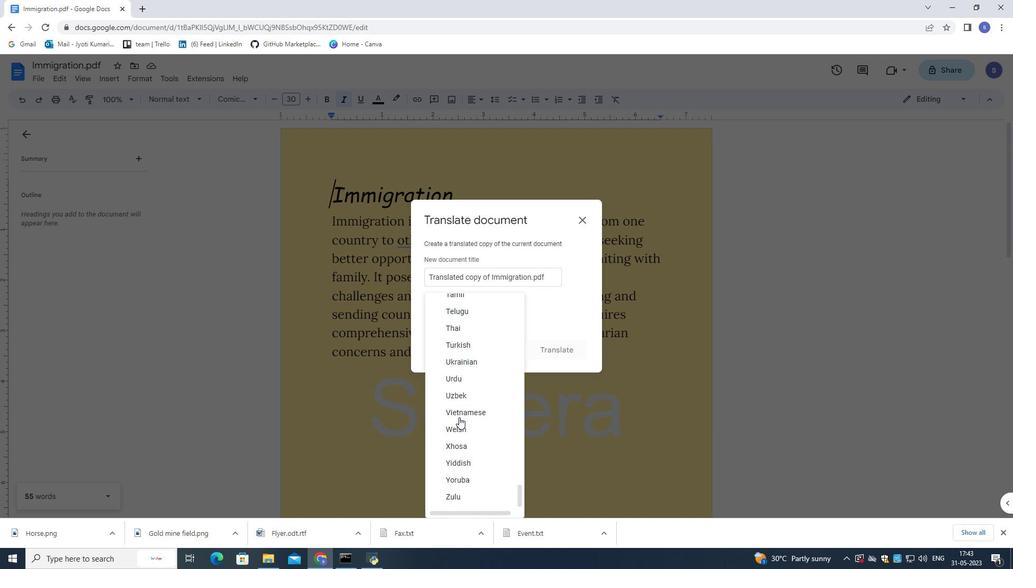 
Action: Mouse scrolled (459, 417) with delta (0, 0)
Screenshot: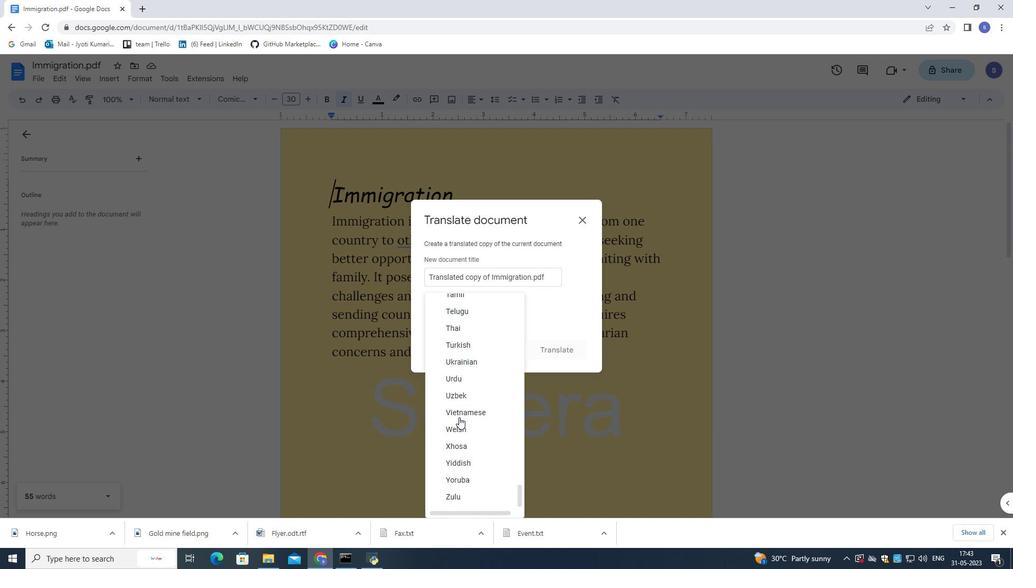 
Action: Mouse scrolled (459, 417) with delta (0, 0)
Screenshot: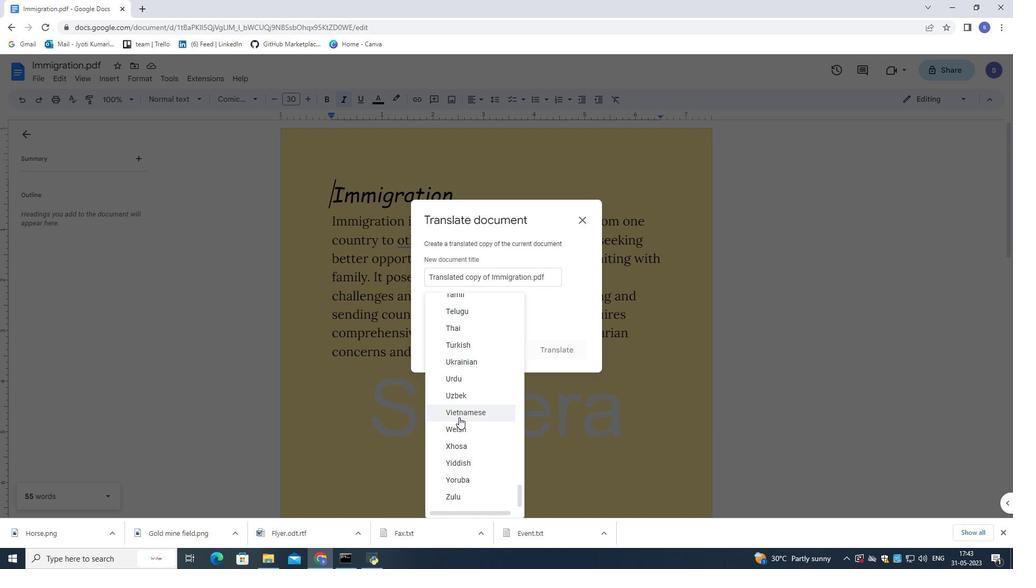 
Action: Mouse scrolled (459, 417) with delta (0, 0)
Screenshot: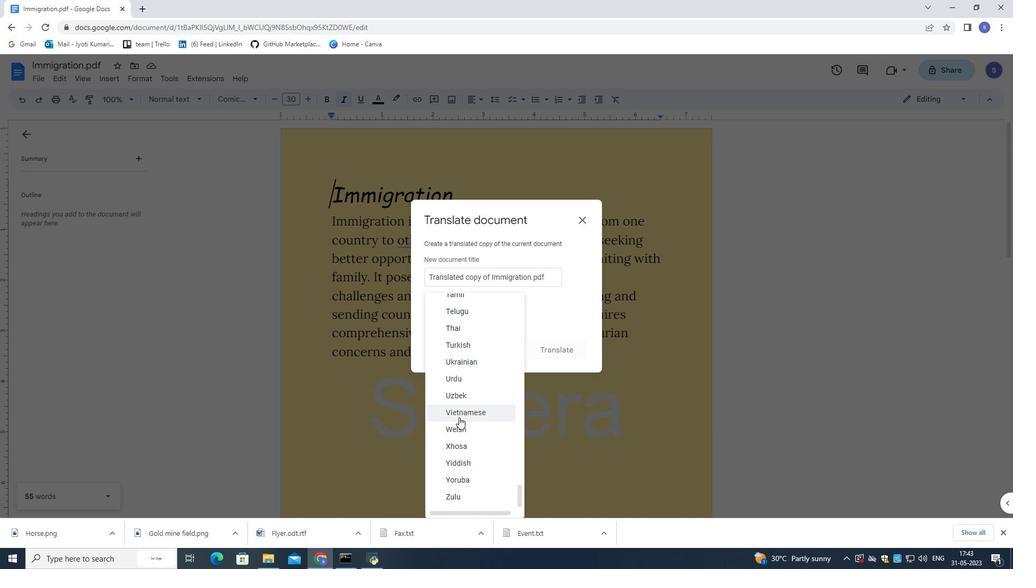 
Action: Mouse scrolled (459, 417) with delta (0, 0)
Screenshot: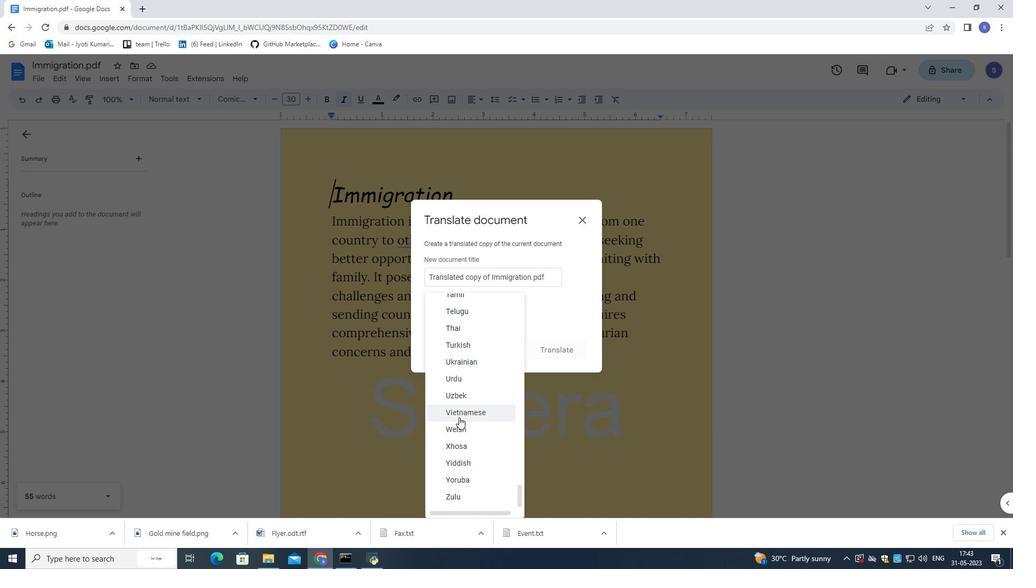 
Action: Mouse scrolled (459, 417) with delta (0, 0)
Screenshot: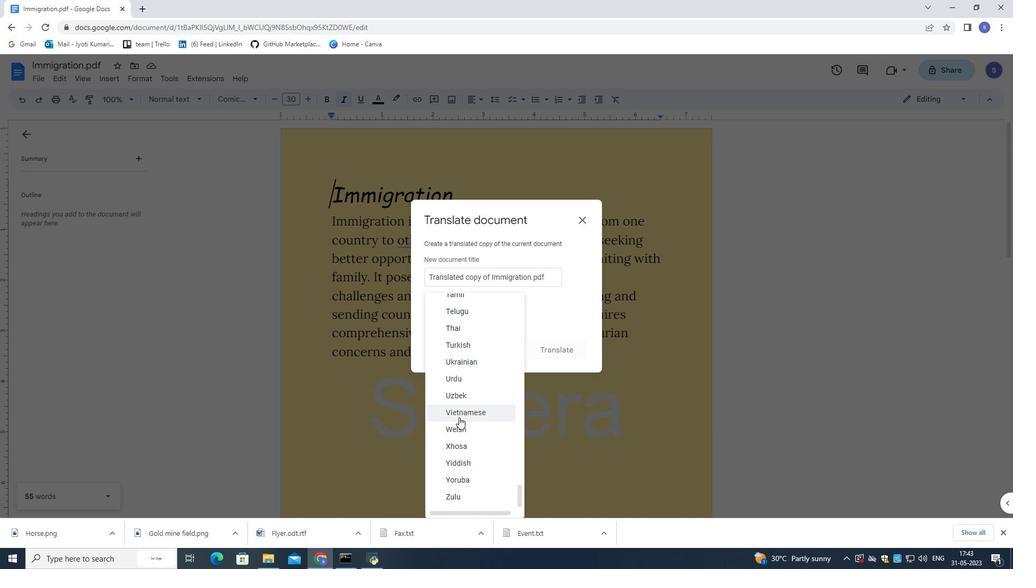 
Action: Mouse scrolled (459, 418) with delta (0, 0)
Screenshot: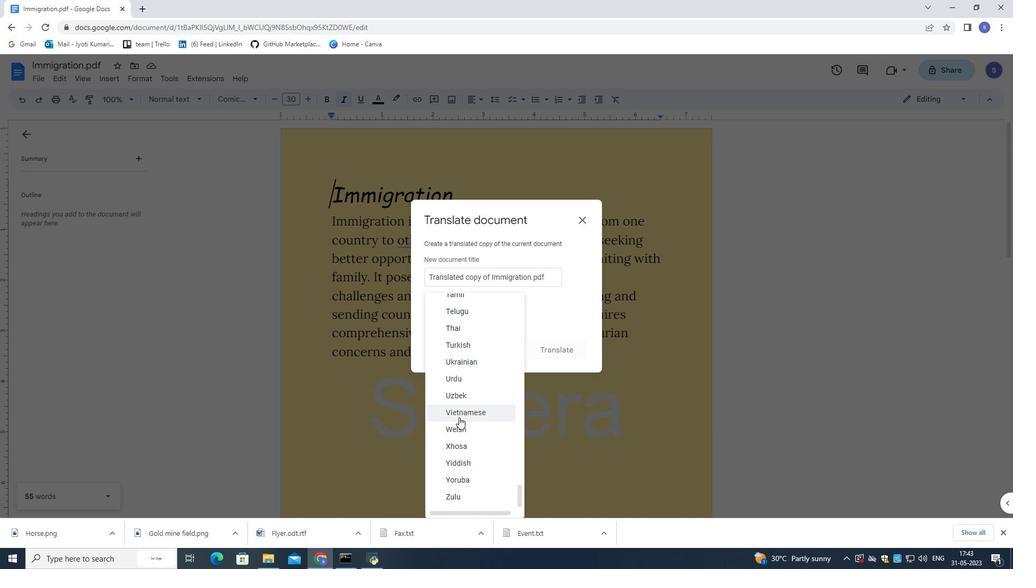 
Action: Mouse scrolled (459, 418) with delta (0, 0)
Screenshot: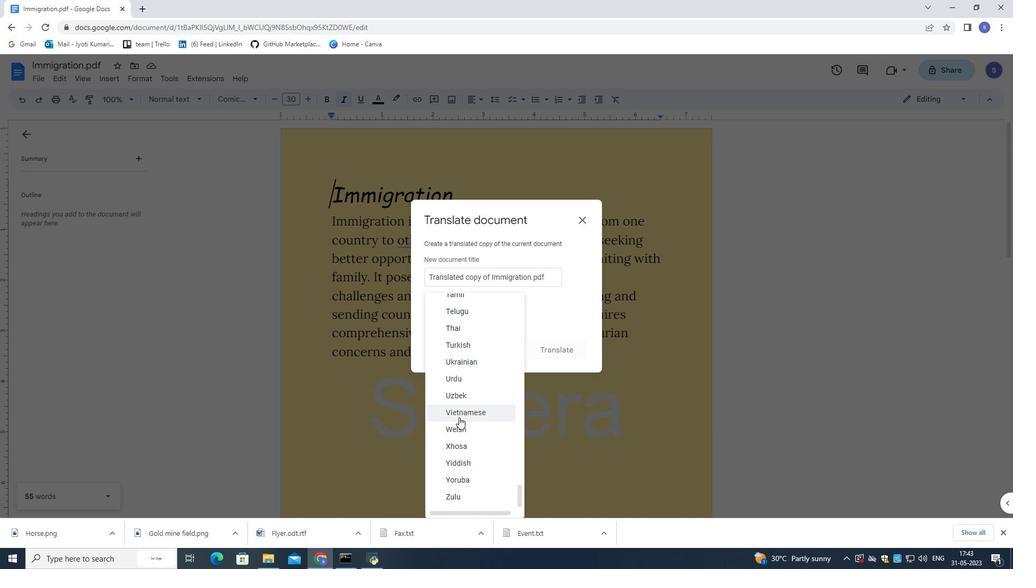 
Action: Mouse scrolled (459, 418) with delta (0, 0)
Screenshot: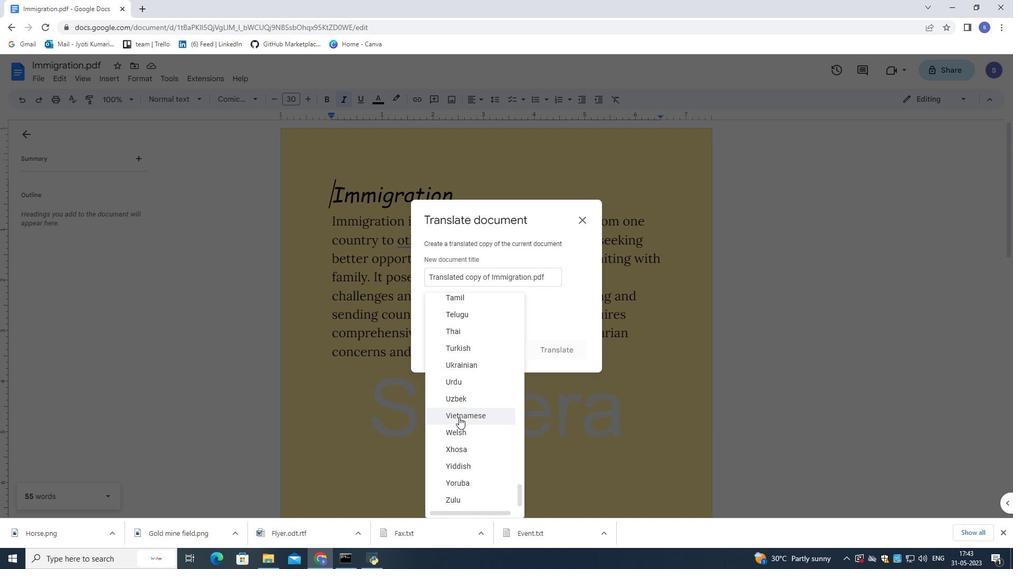 
Action: Mouse scrolled (459, 418) with delta (0, 0)
Screenshot: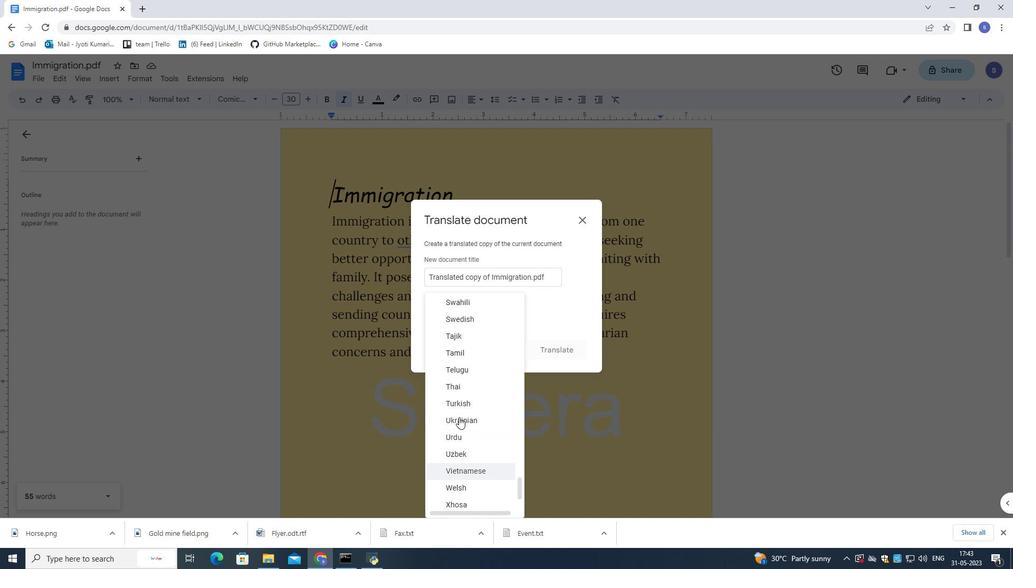 
Action: Mouse scrolled (459, 418) with delta (0, 0)
Screenshot: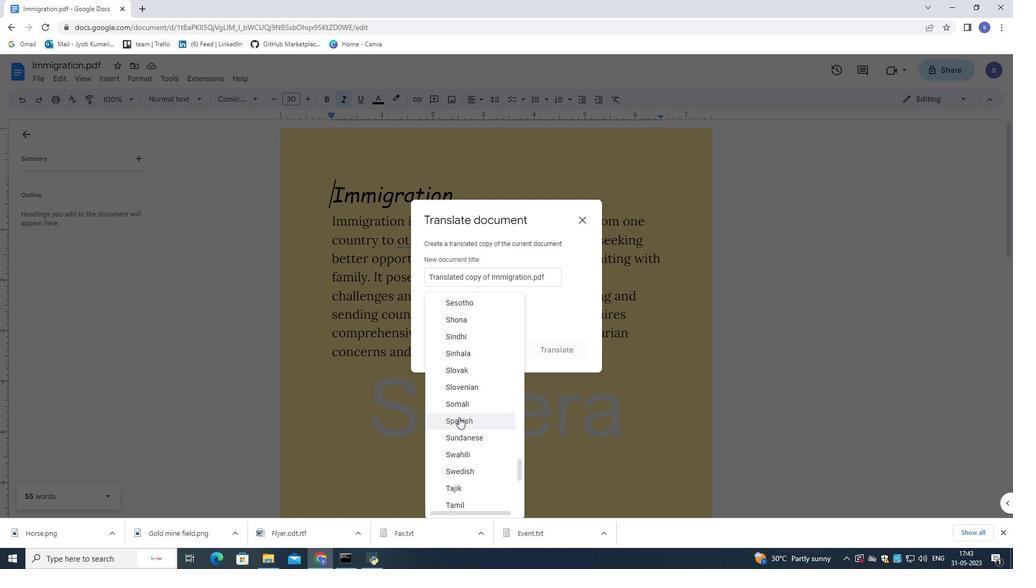 
Action: Mouse scrolled (459, 418) with delta (0, 0)
Screenshot: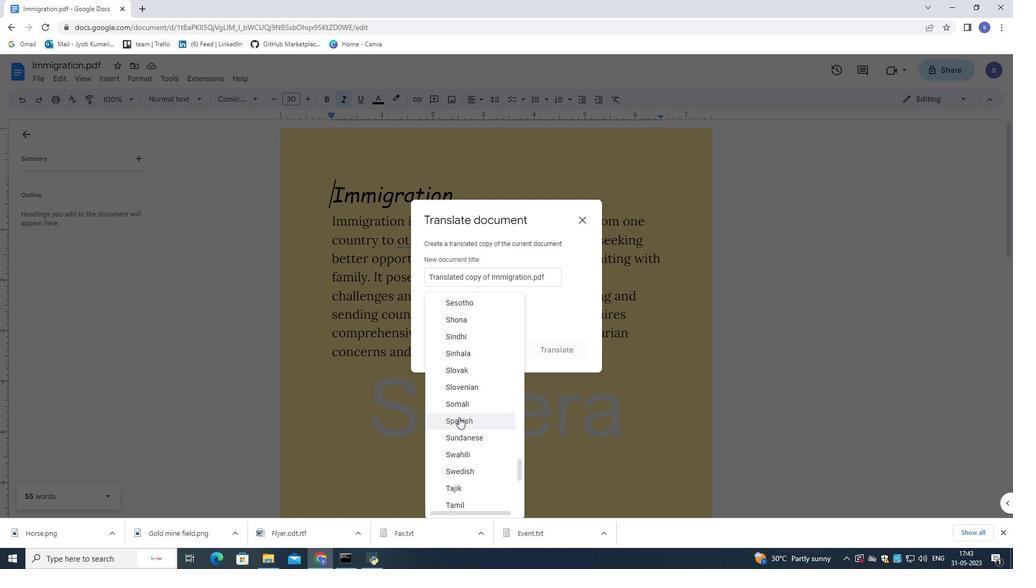 
Action: Mouse scrolled (459, 418) with delta (0, 0)
Screenshot: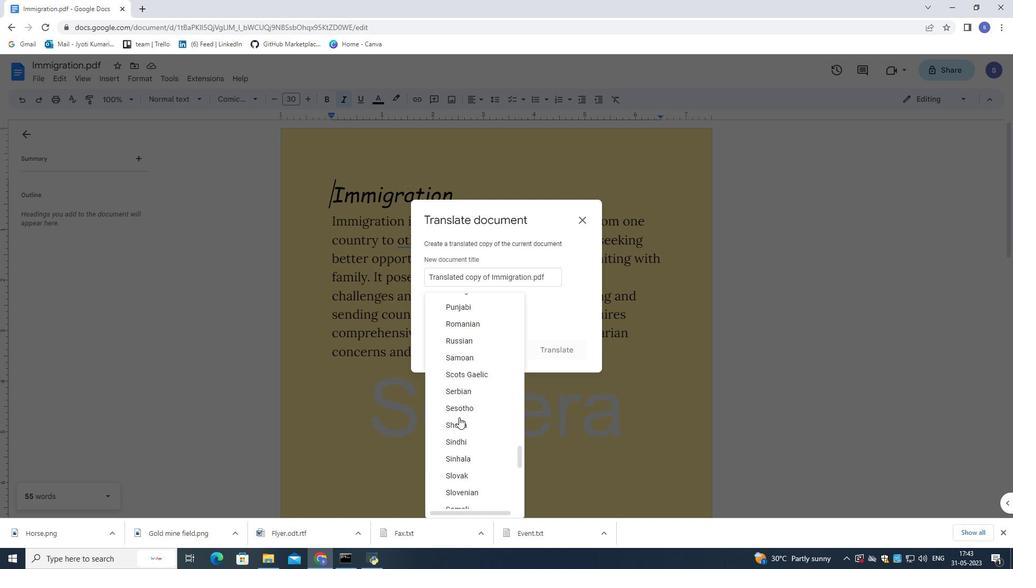 
Action: Mouse scrolled (459, 418) with delta (0, 0)
Screenshot: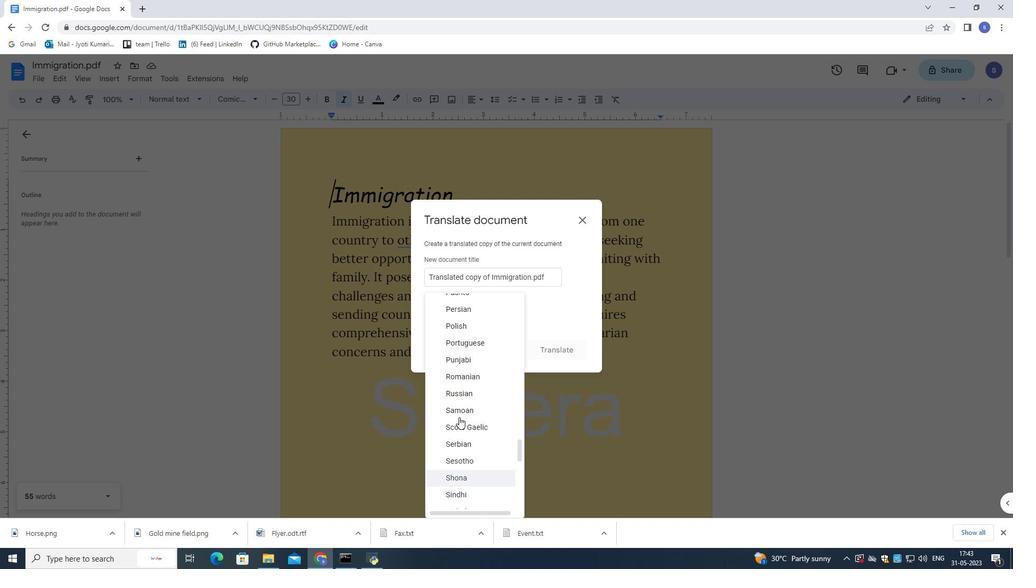 
Action: Mouse scrolled (459, 418) with delta (0, 0)
Screenshot: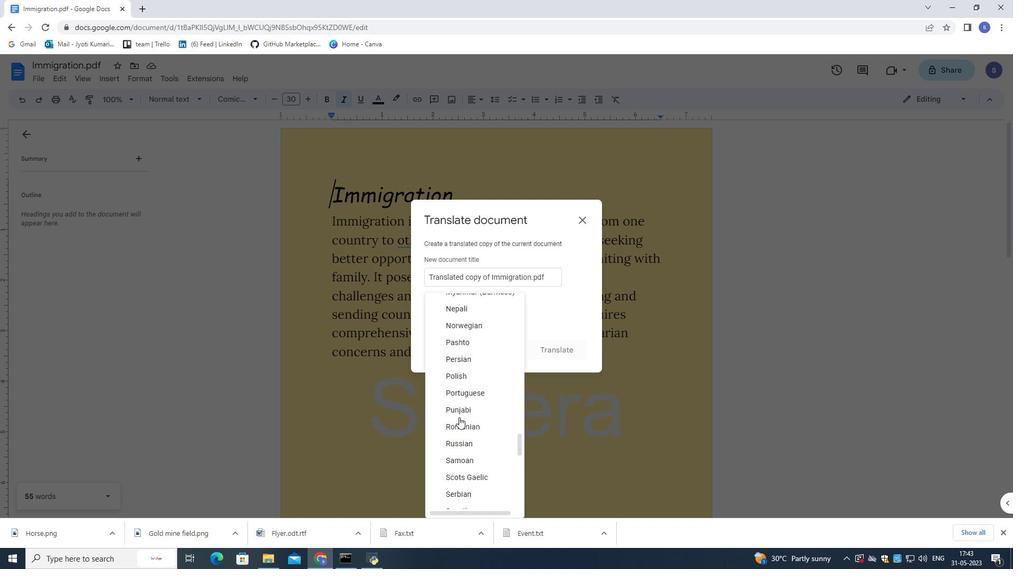 
Action: Mouse scrolled (459, 418) with delta (0, 0)
Screenshot: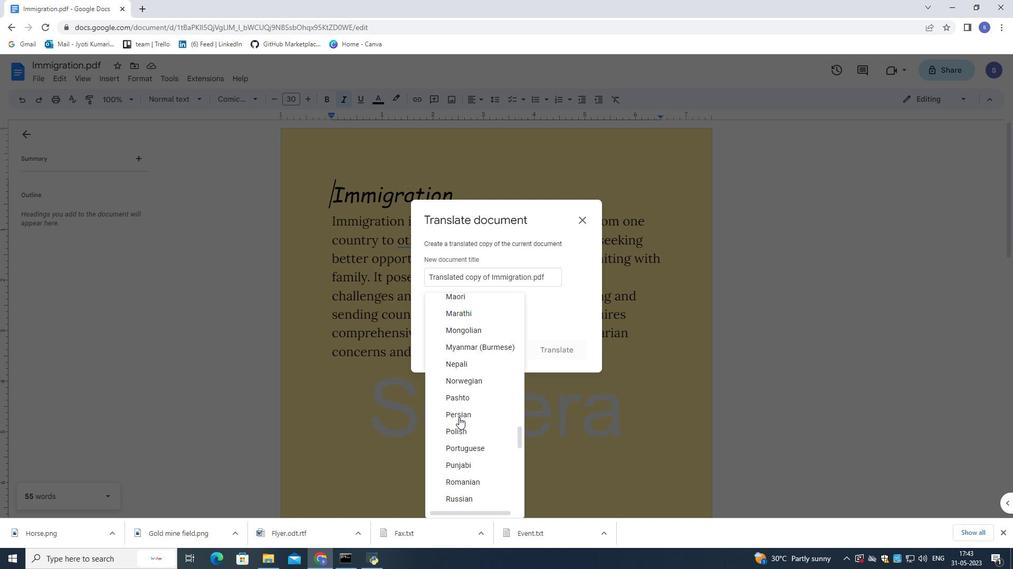 
Action: Mouse scrolled (459, 418) with delta (0, 0)
Screenshot: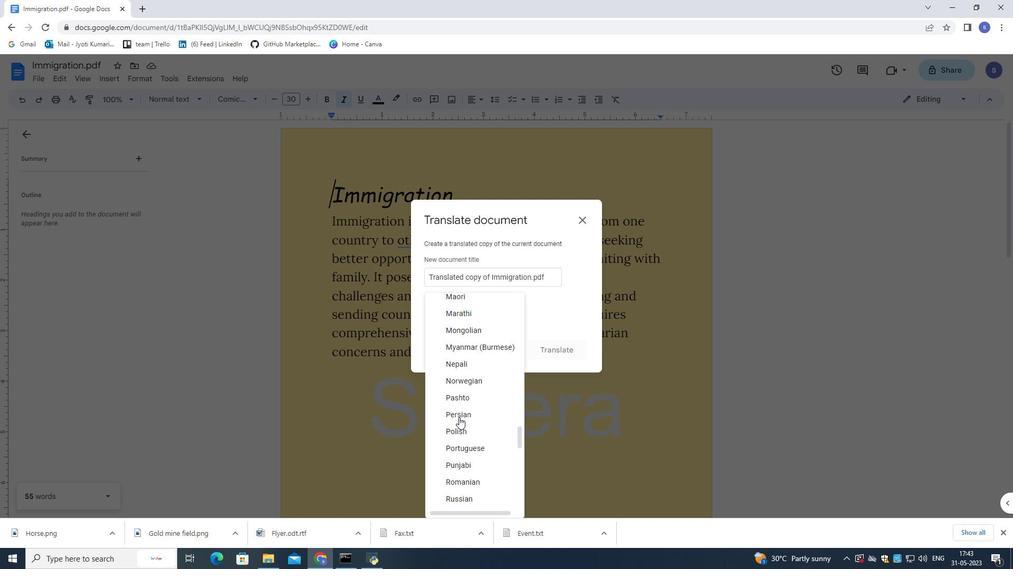 
Action: Mouse scrolled (459, 418) with delta (0, 0)
Screenshot: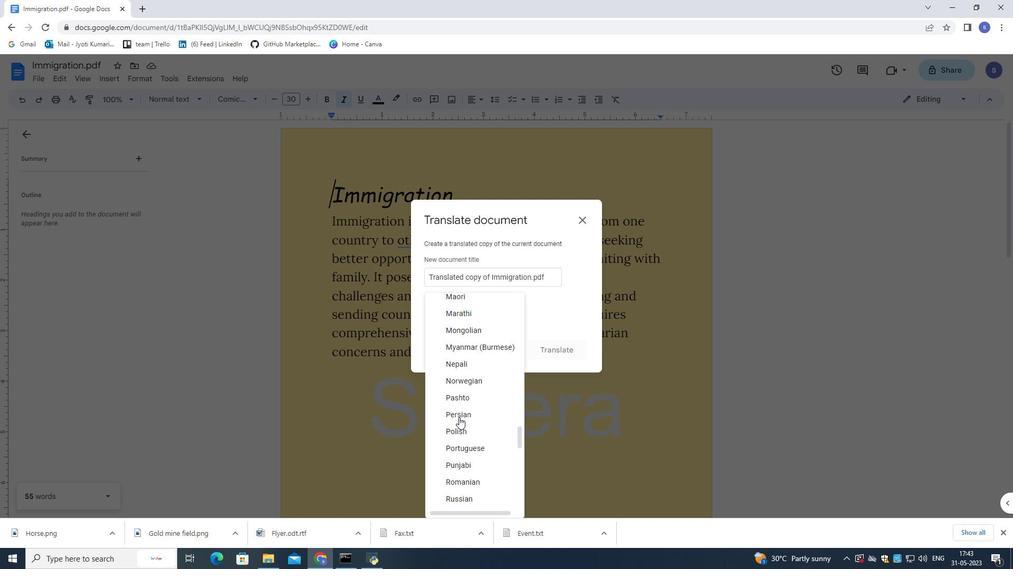 
Action: Mouse scrolled (459, 418) with delta (0, 0)
Screenshot: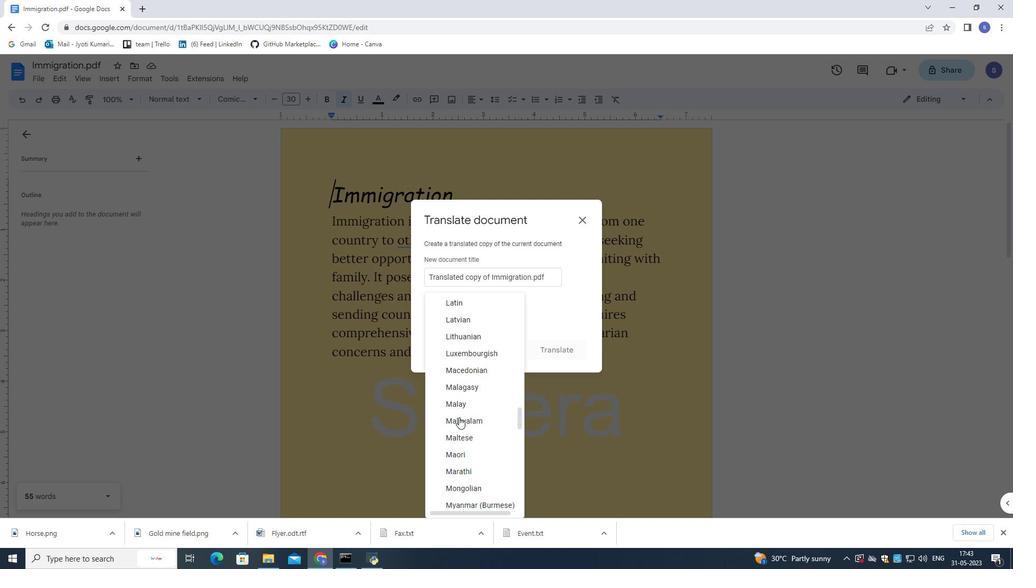 
Action: Mouse scrolled (459, 418) with delta (0, 0)
Screenshot: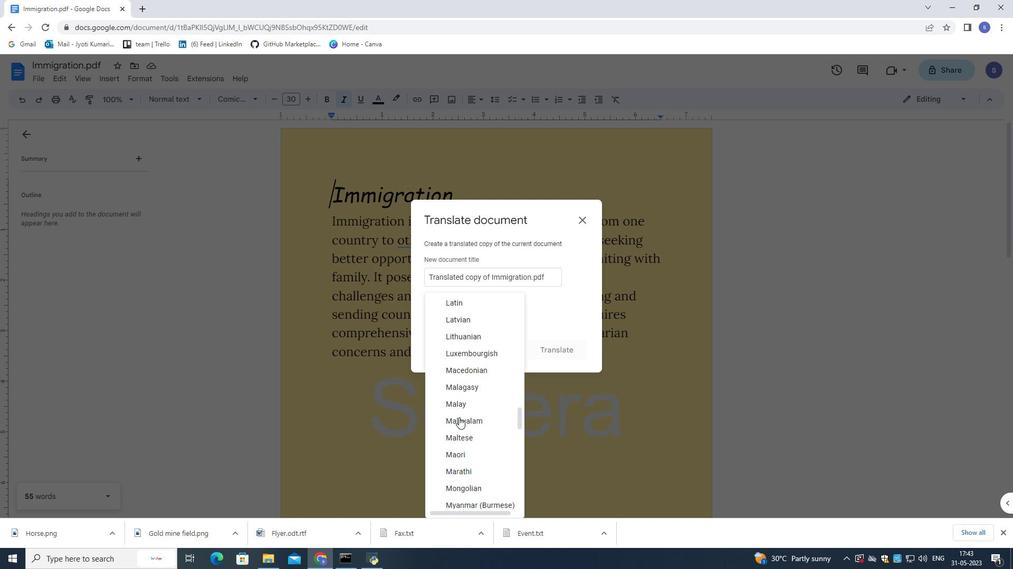 
Action: Mouse scrolled (459, 418) with delta (0, 0)
Screenshot: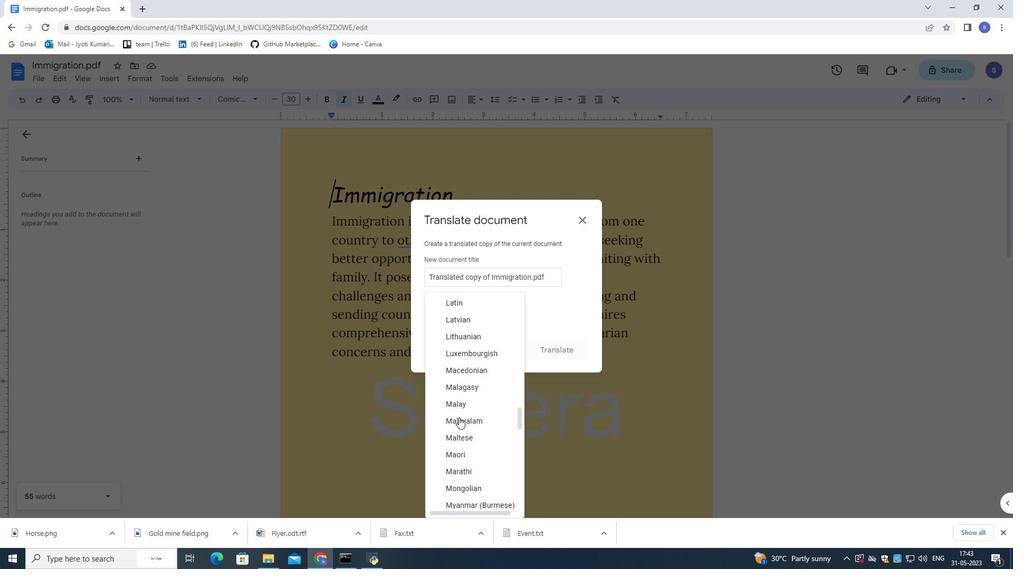 
Action: Mouse scrolled (459, 418) with delta (0, 0)
Screenshot: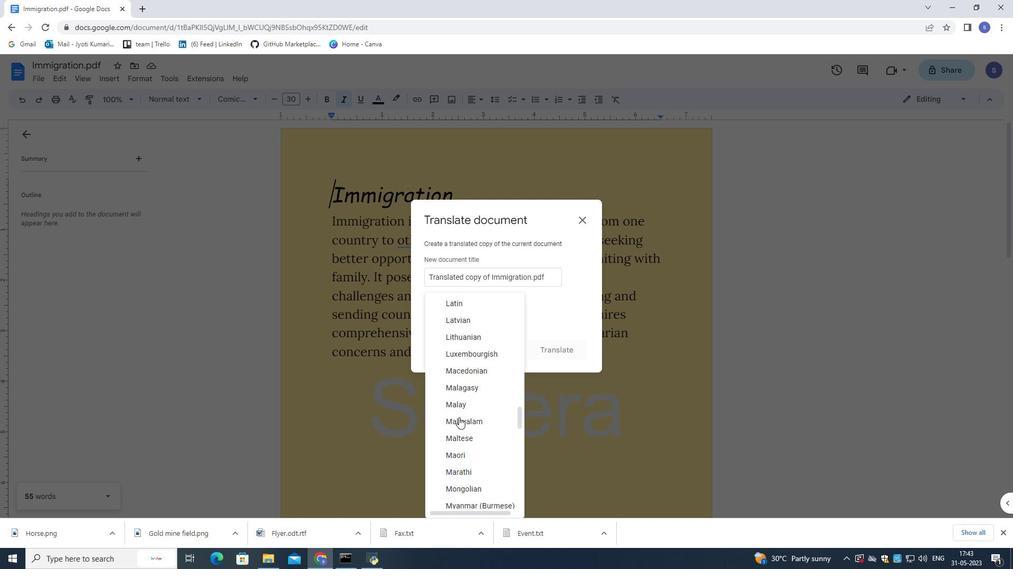 
Action: Mouse scrolled (459, 418) with delta (0, 0)
Screenshot: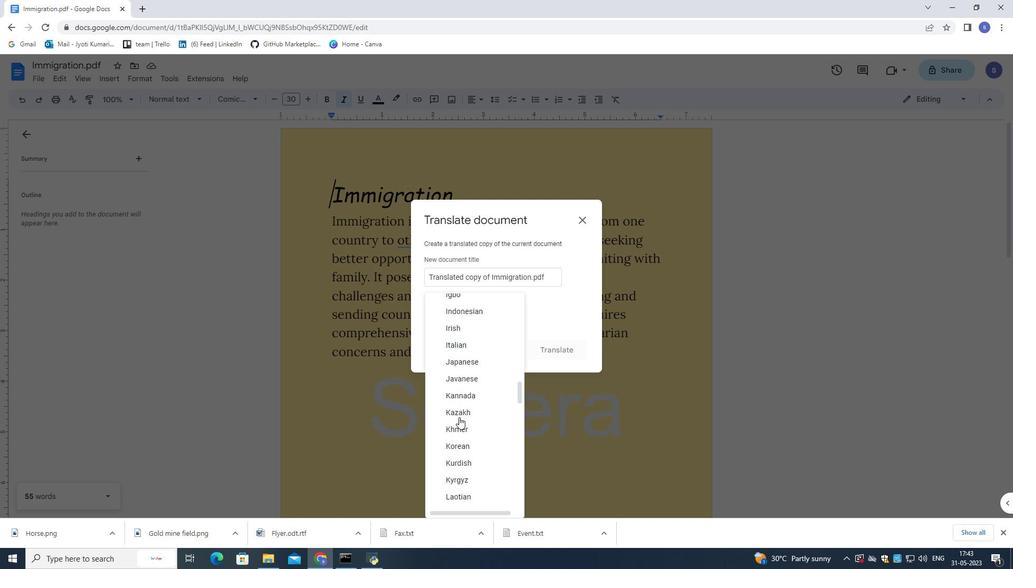 
Action: Mouse scrolled (459, 418) with delta (0, 0)
Screenshot: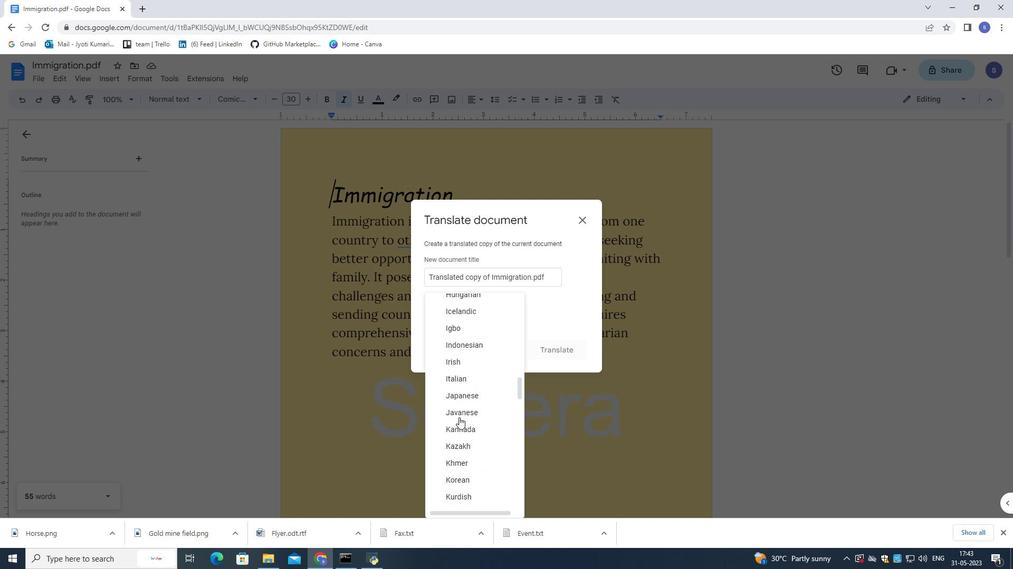 
Action: Mouse scrolled (459, 418) with delta (0, 0)
Screenshot: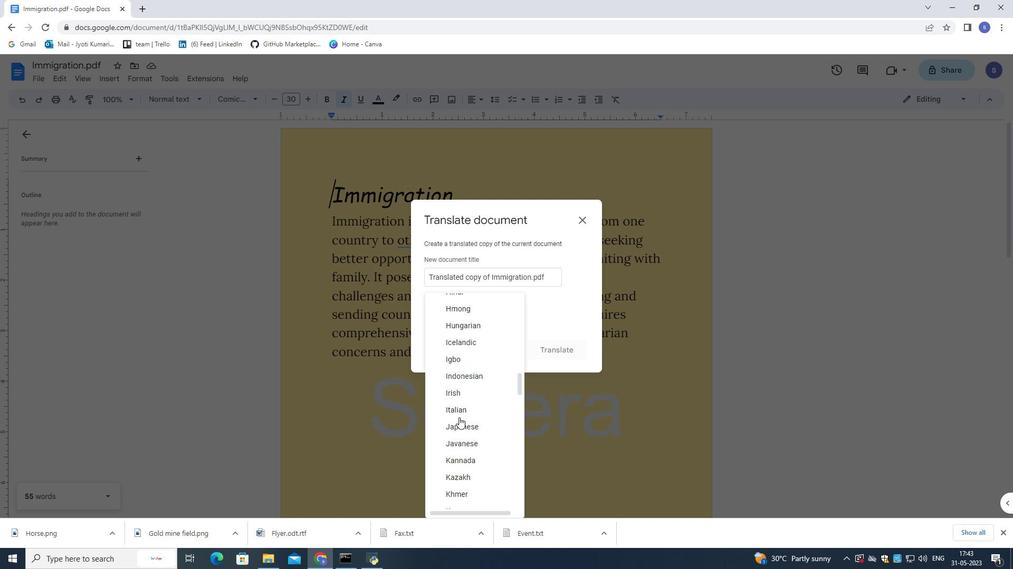 
Action: Mouse scrolled (459, 418) with delta (0, 0)
Screenshot: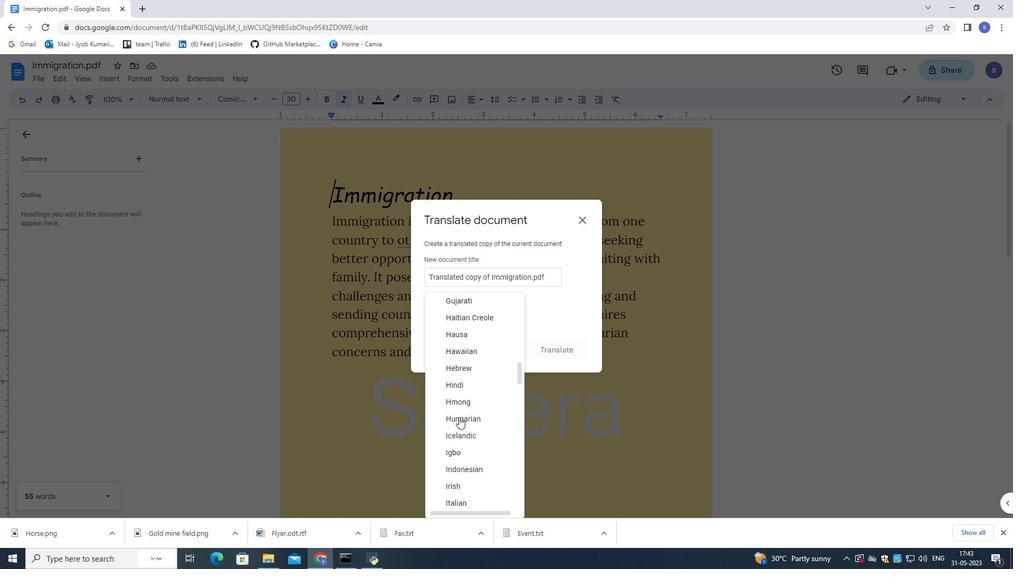 
Action: Mouse scrolled (459, 418) with delta (0, 0)
Screenshot: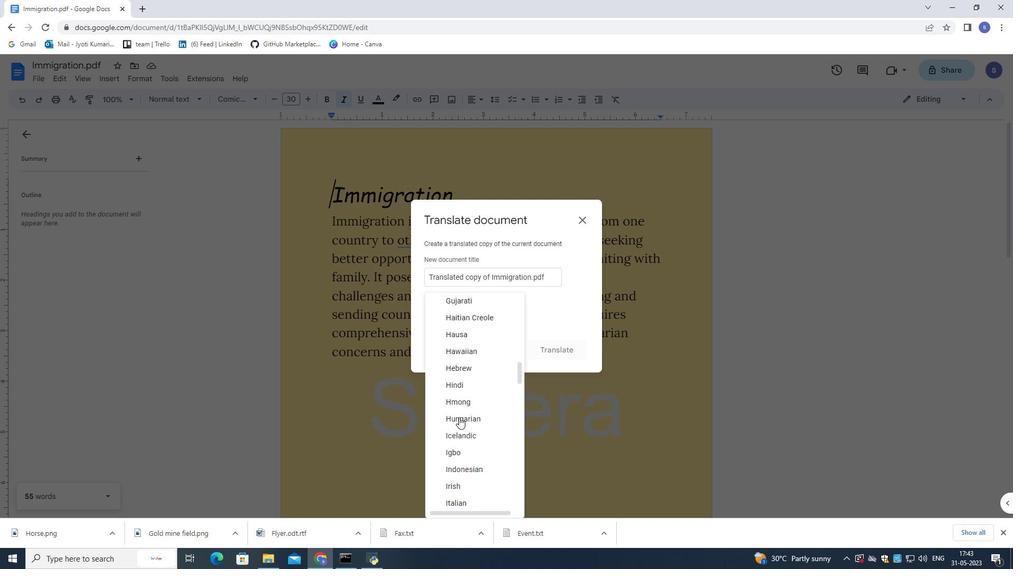 
Action: Mouse scrolled (459, 418) with delta (0, 0)
Screenshot: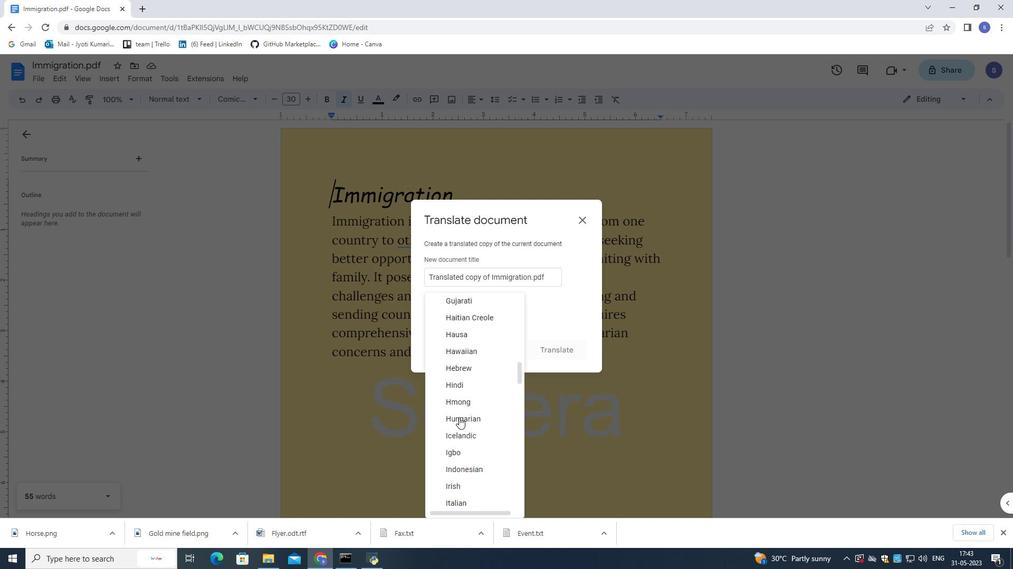 
Action: Mouse moved to (481, 427)
Screenshot: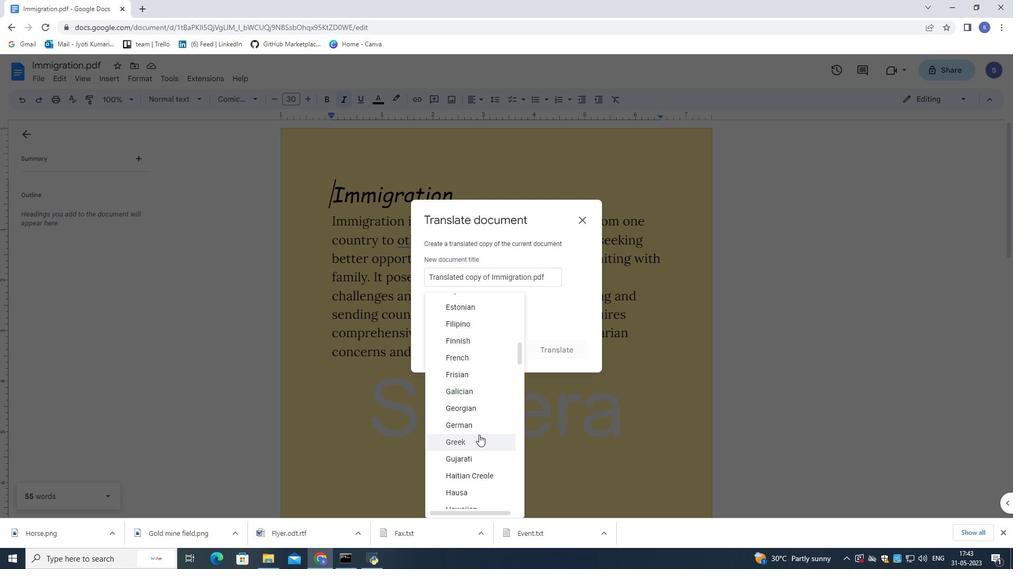 
Action: Mouse pressed left at (481, 427)
Screenshot: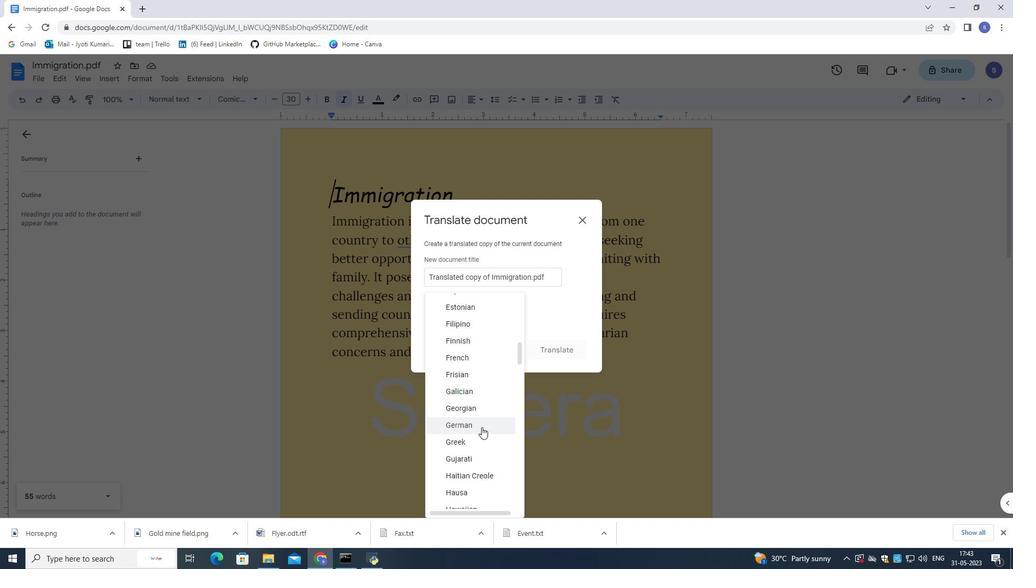 
Action: Mouse moved to (553, 349)
Screenshot: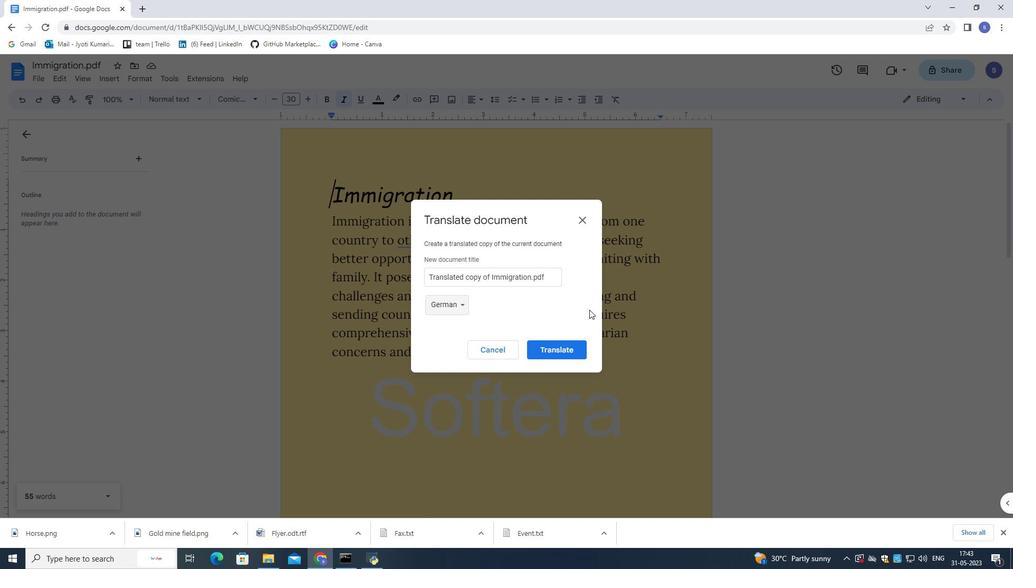 
Action: Mouse pressed left at (553, 349)
Screenshot: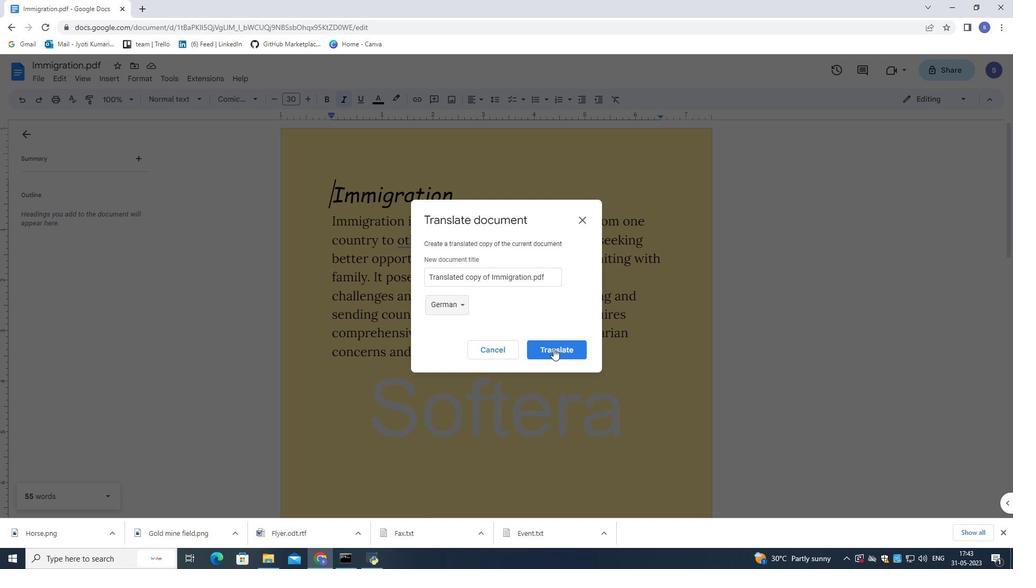 
Action: Mouse moved to (39, 76)
Screenshot: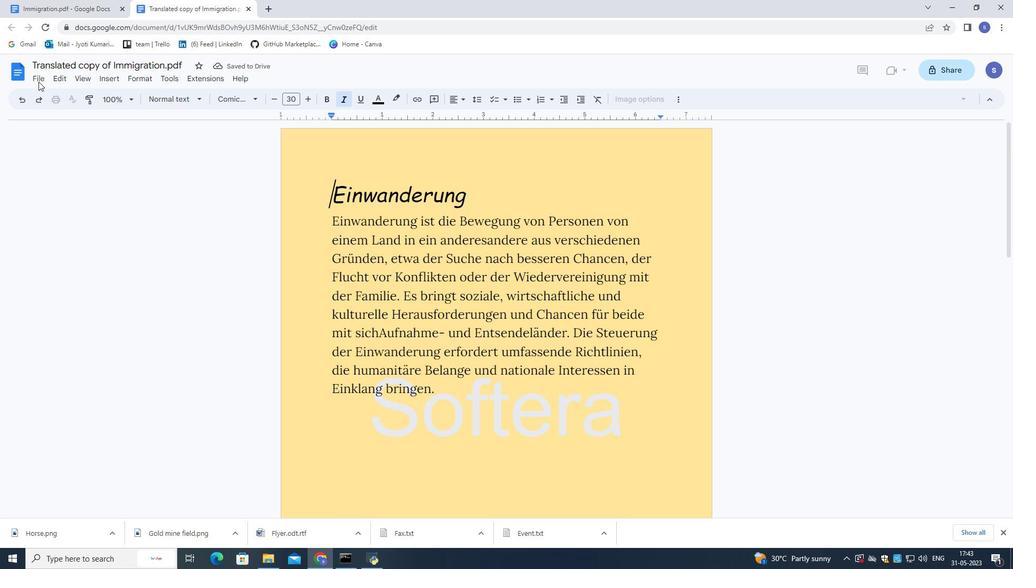 
Action: Mouse pressed left at (39, 76)
Screenshot: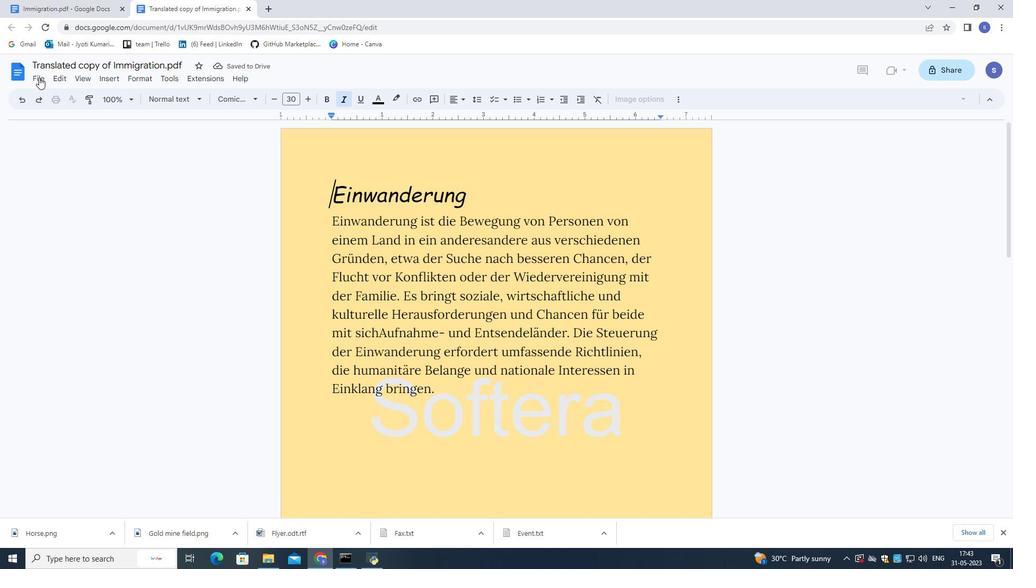 
Action: Mouse moved to (222, 275)
Screenshot: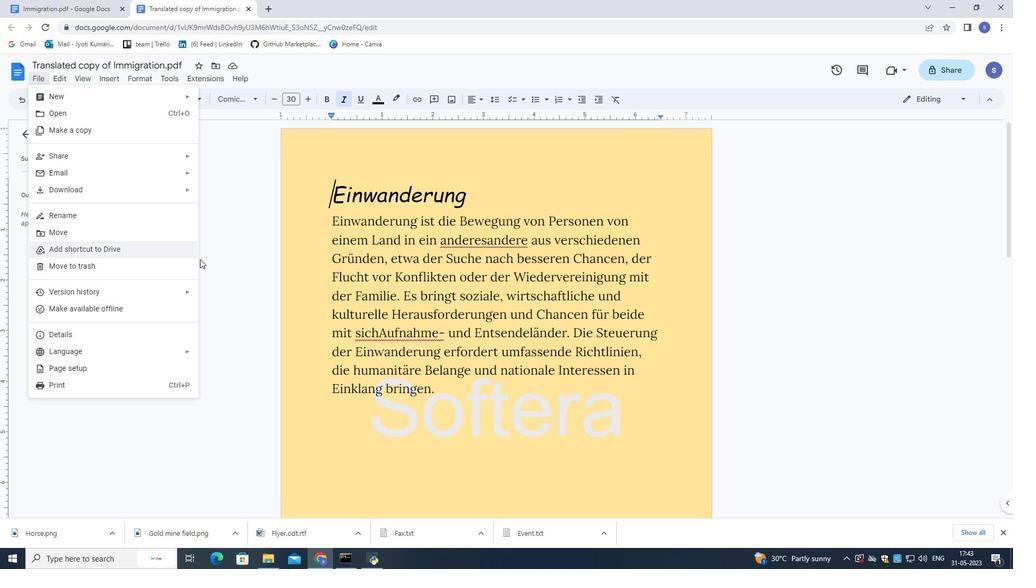 
Action: Mouse pressed left at (222, 275)
Screenshot: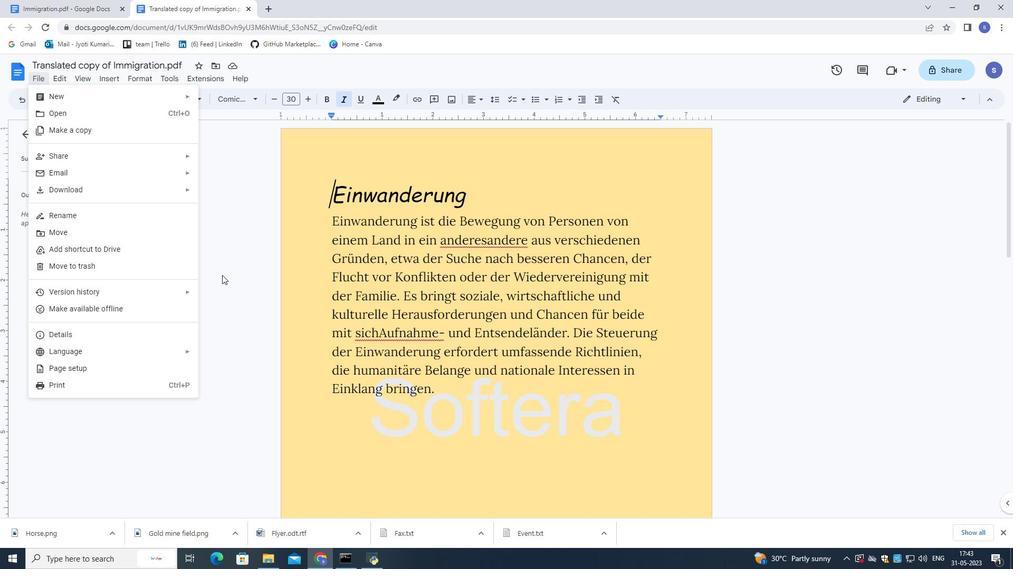 
Action: Mouse moved to (38, 80)
Screenshot: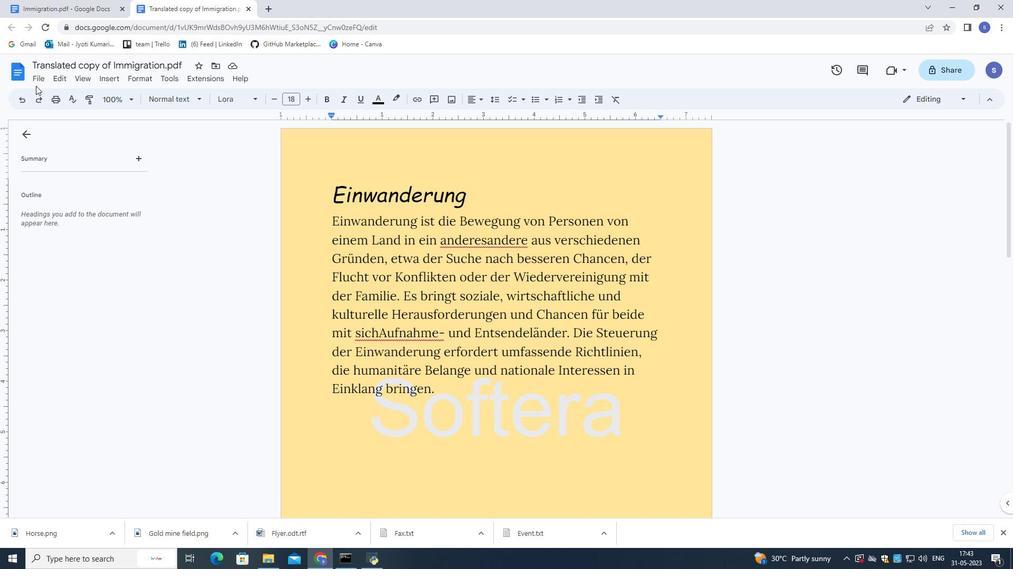 
Action: Mouse pressed left at (38, 80)
Screenshot: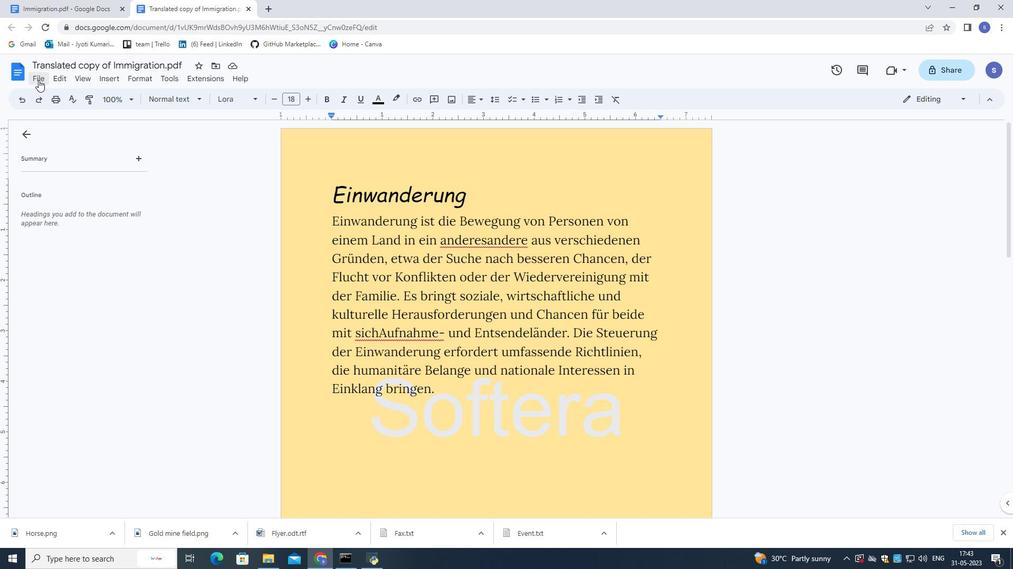 
Action: Mouse moved to (222, 281)
Screenshot: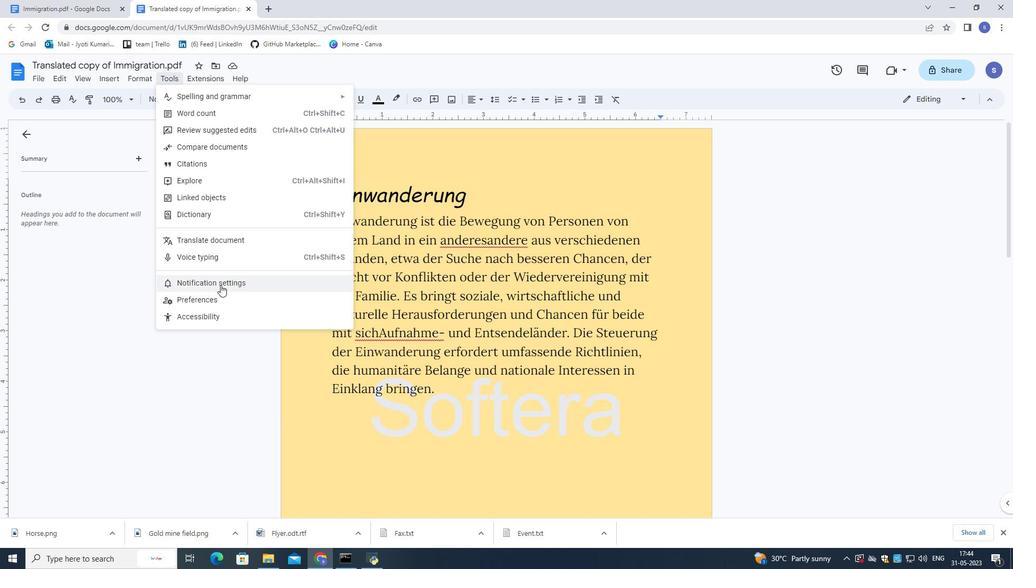 
Action: Mouse pressed left at (222, 281)
Screenshot: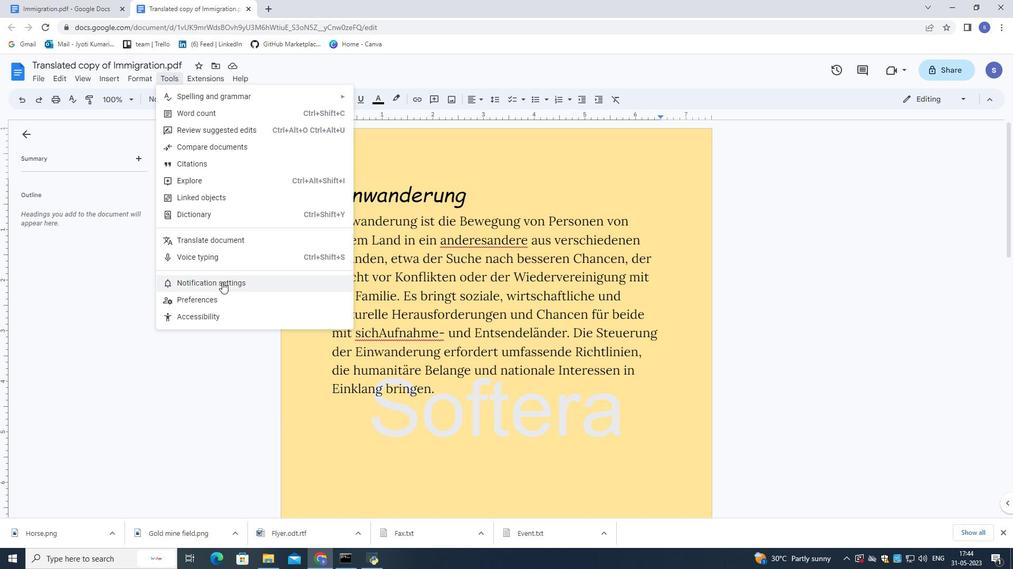 
Action: Mouse moved to (425, 272)
Screenshot: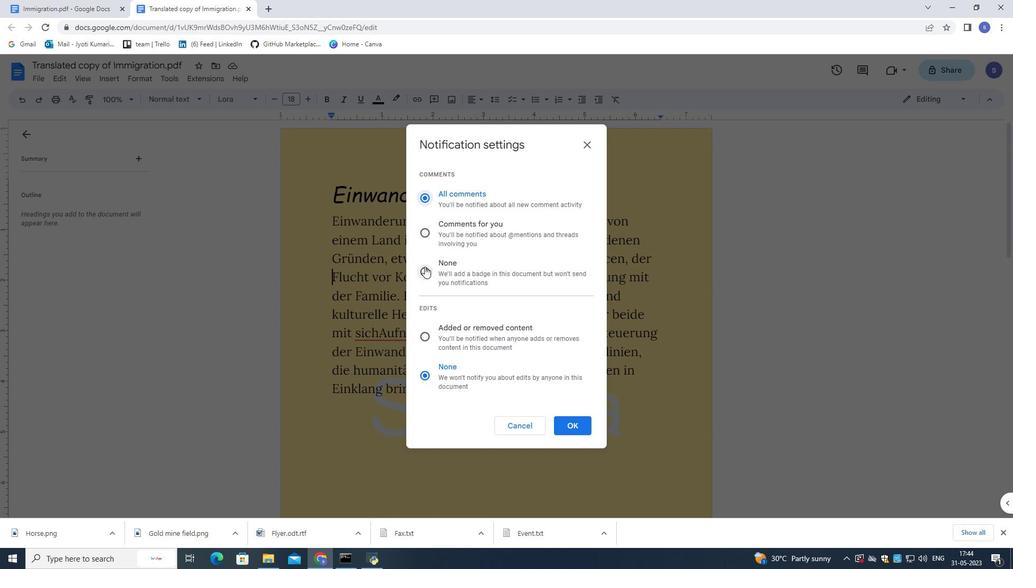 
Action: Mouse pressed left at (425, 272)
Screenshot: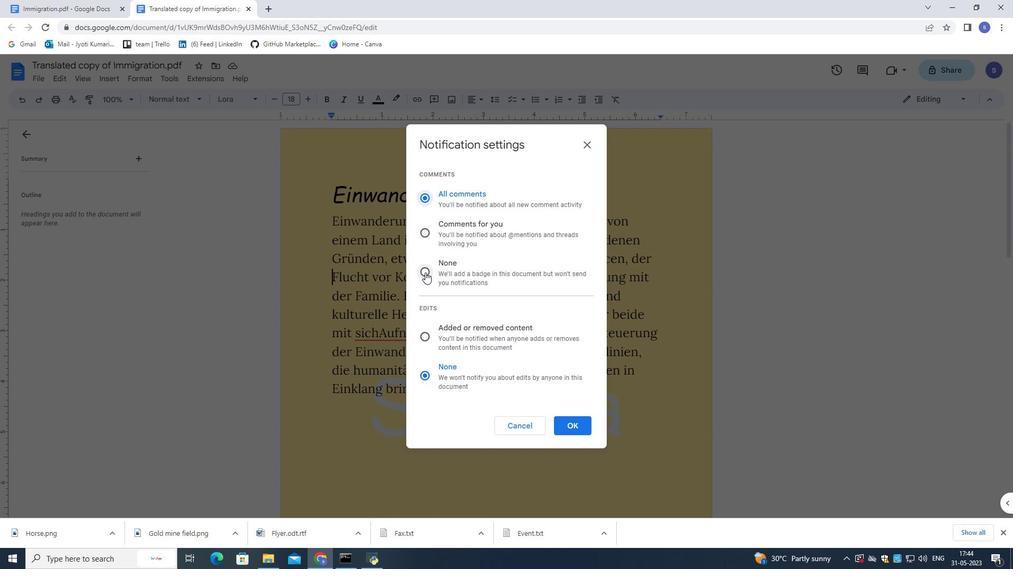 
Action: Mouse moved to (573, 425)
Screenshot: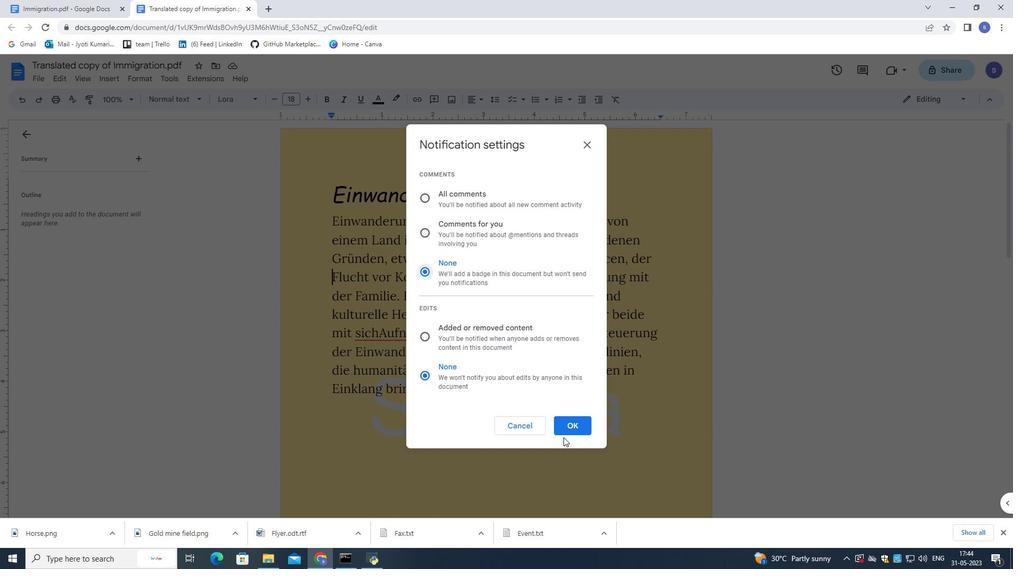 
Action: Mouse pressed left at (573, 425)
Screenshot: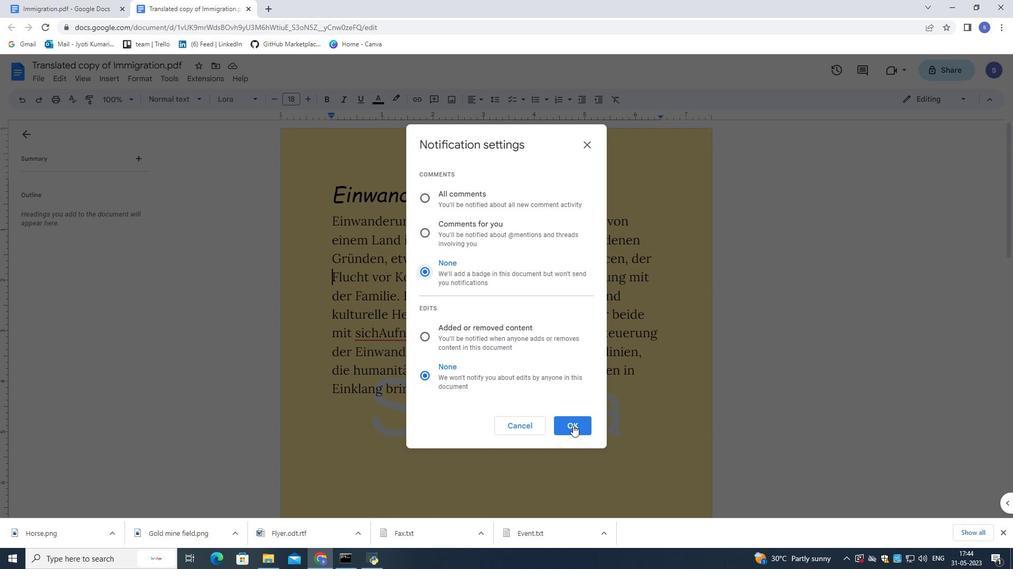 
Action: Mouse moved to (603, 390)
Screenshot: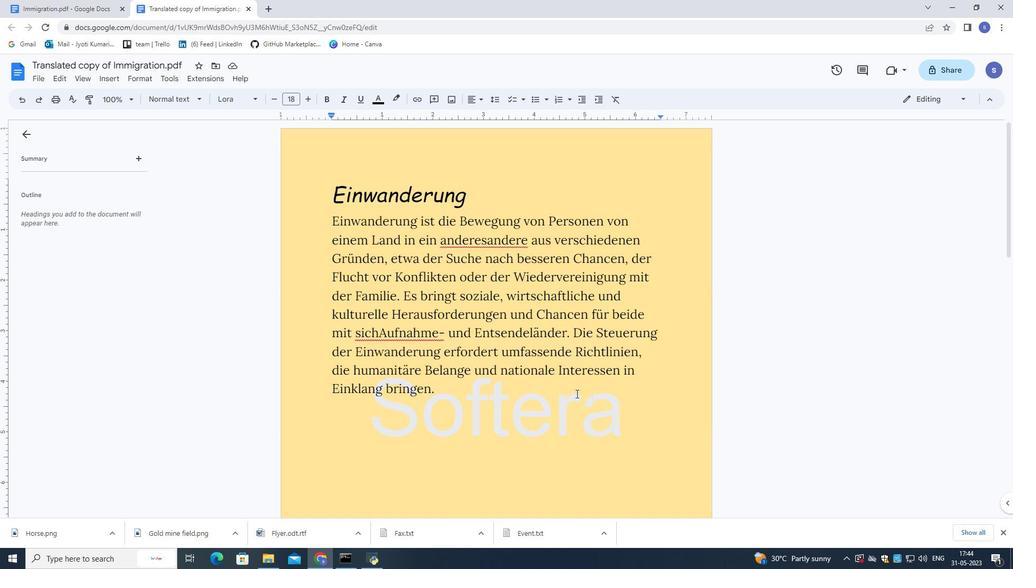 
Action: Mouse pressed left at (603, 390)
Screenshot: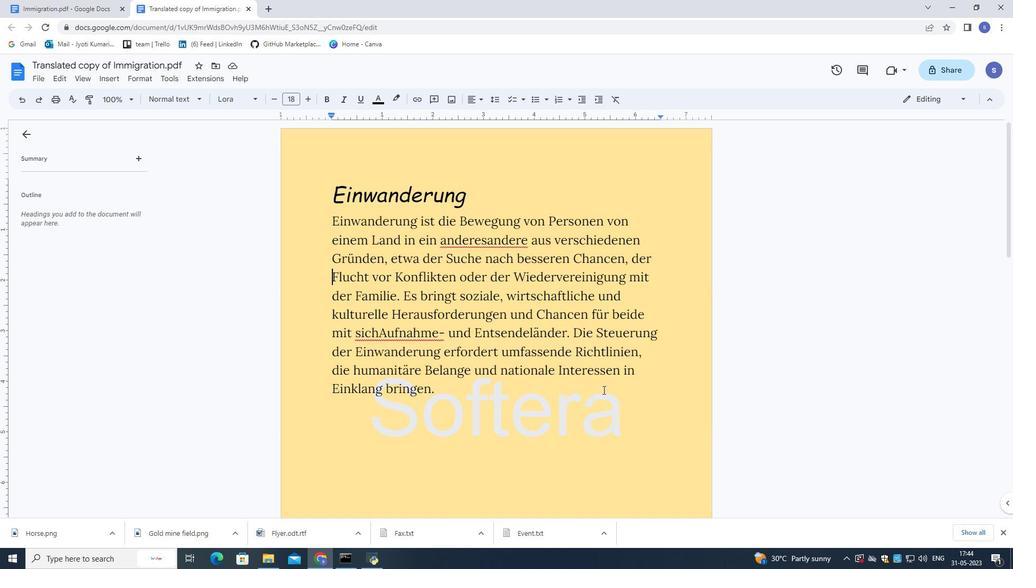
Action: Mouse moved to (557, 423)
Screenshot: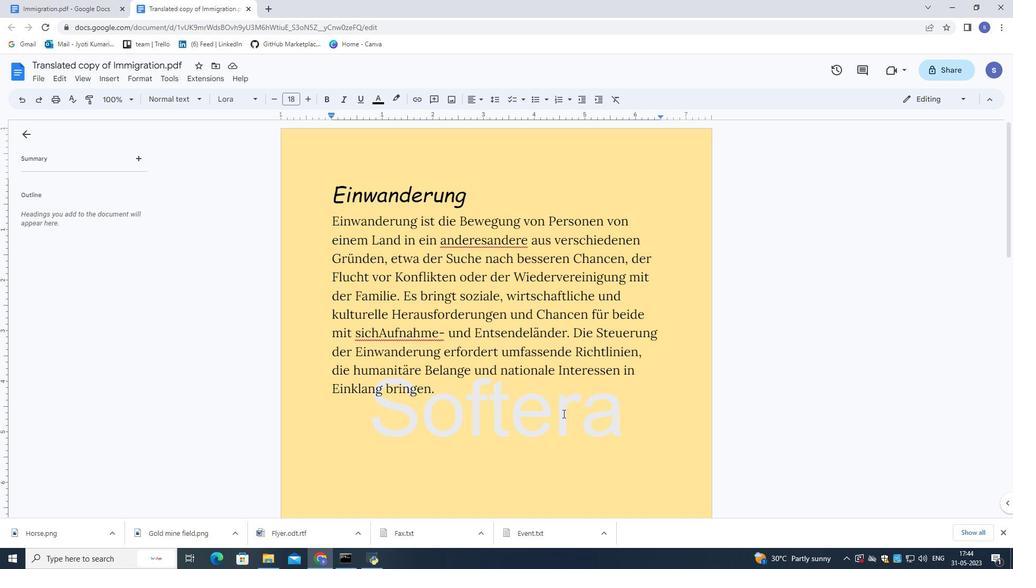 
Action: Mouse pressed left at (557, 423)
Screenshot: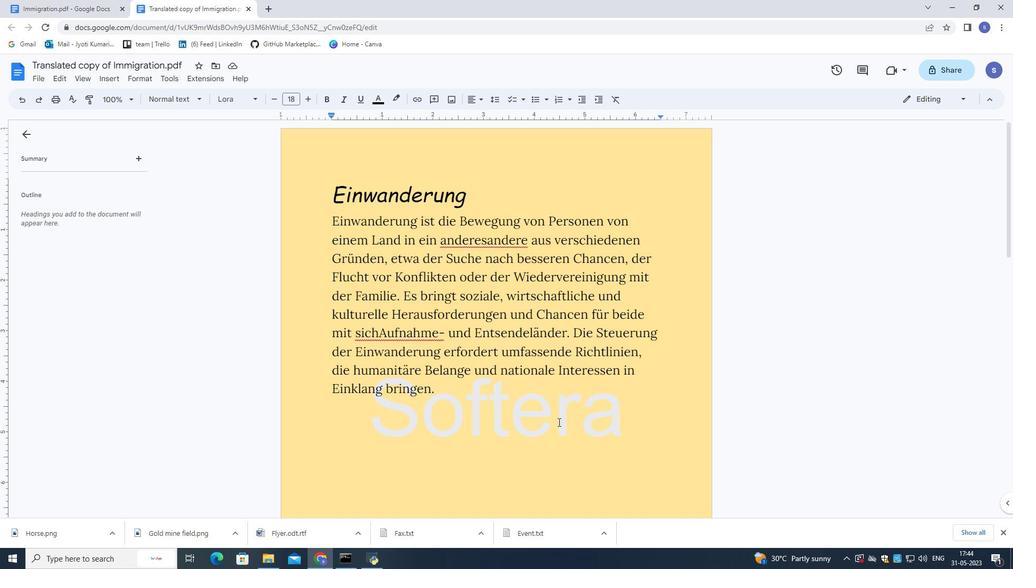 
Action: Mouse moved to (498, 403)
Screenshot: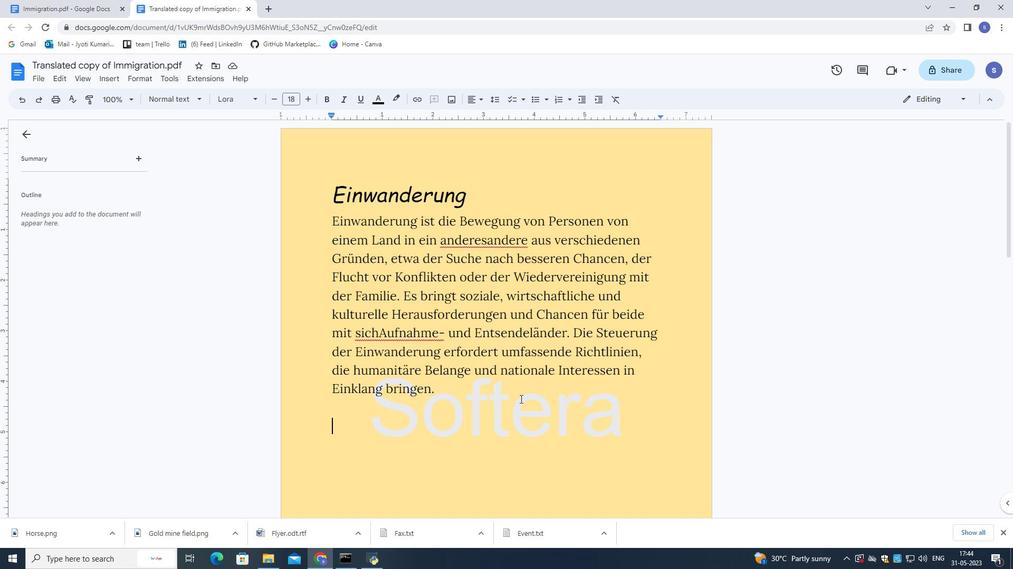 
